 Task: Check the average views per listing of formal dining room in the last 5 years.
Action: Mouse moved to (1078, 240)
Screenshot: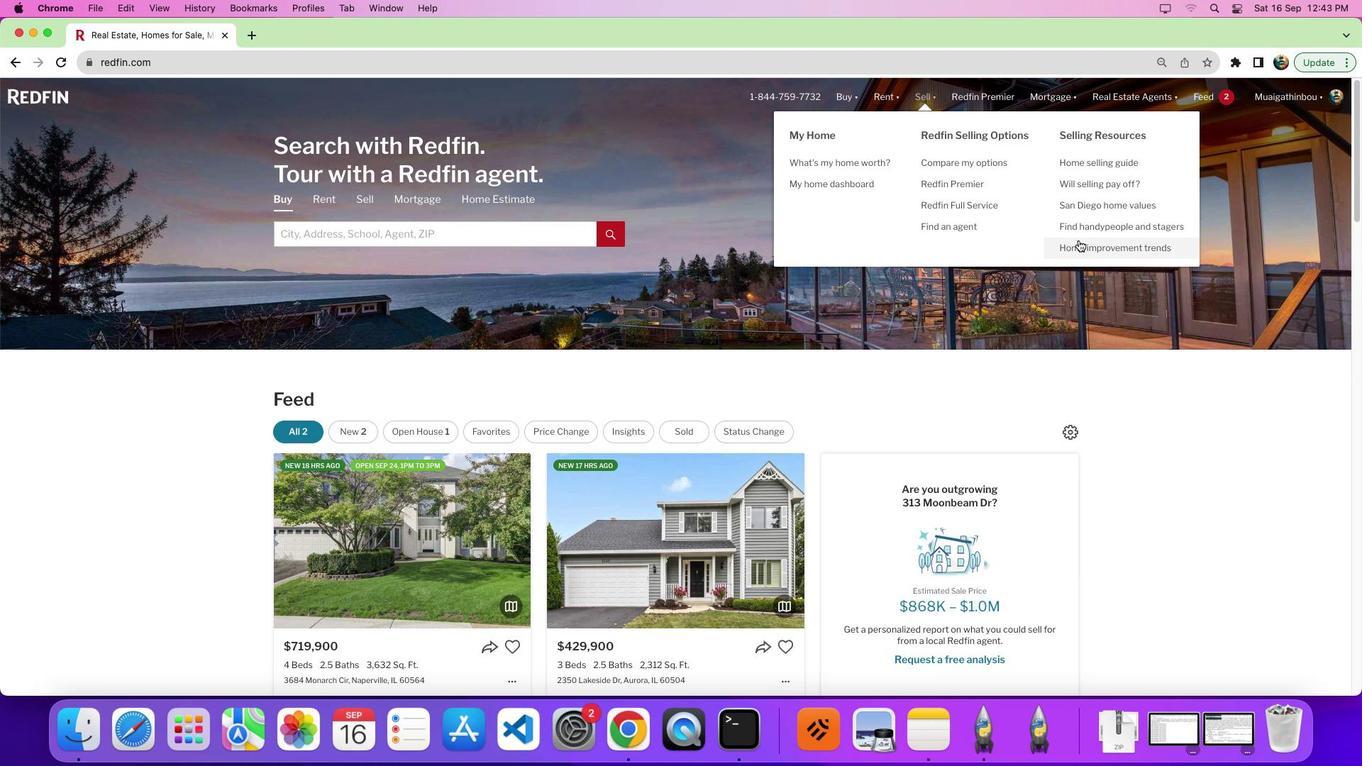 
Action: Mouse pressed left at (1078, 240)
Screenshot: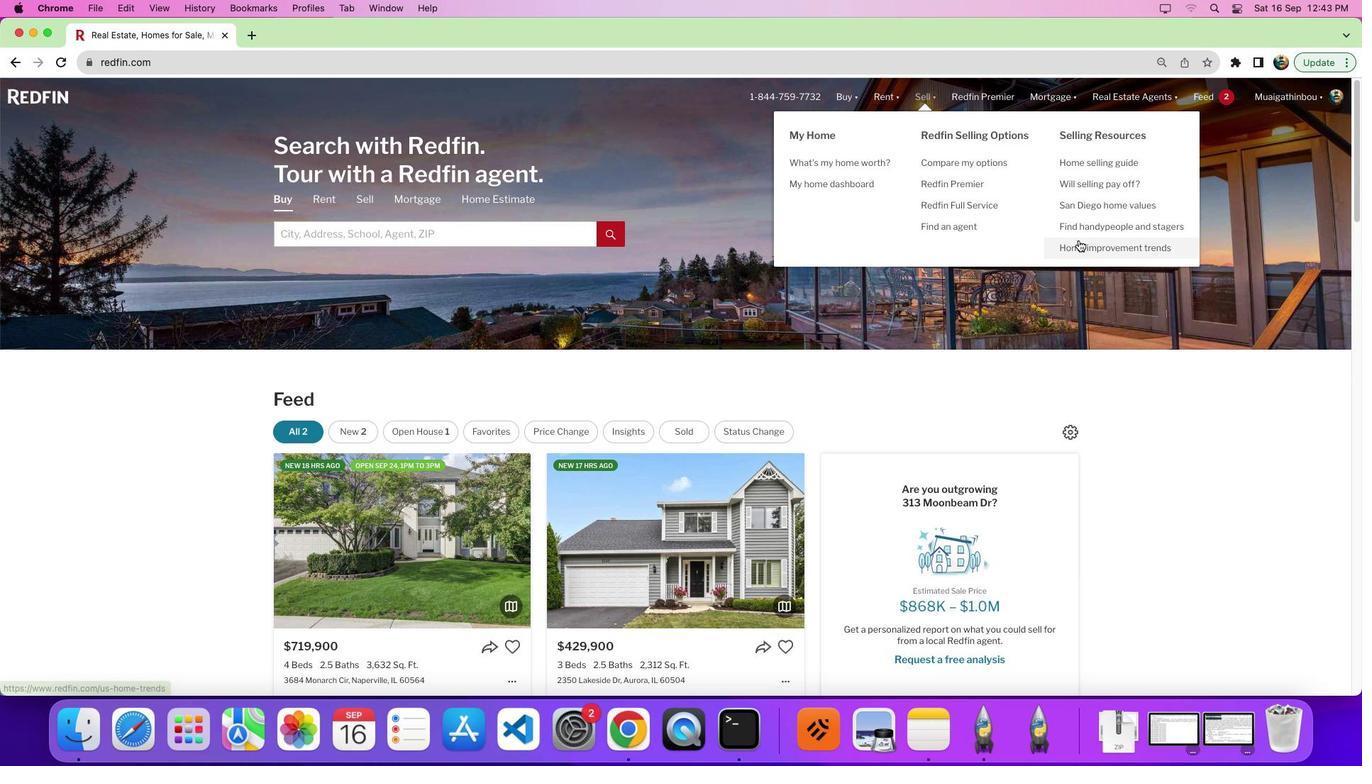 
Action: Mouse pressed left at (1078, 240)
Screenshot: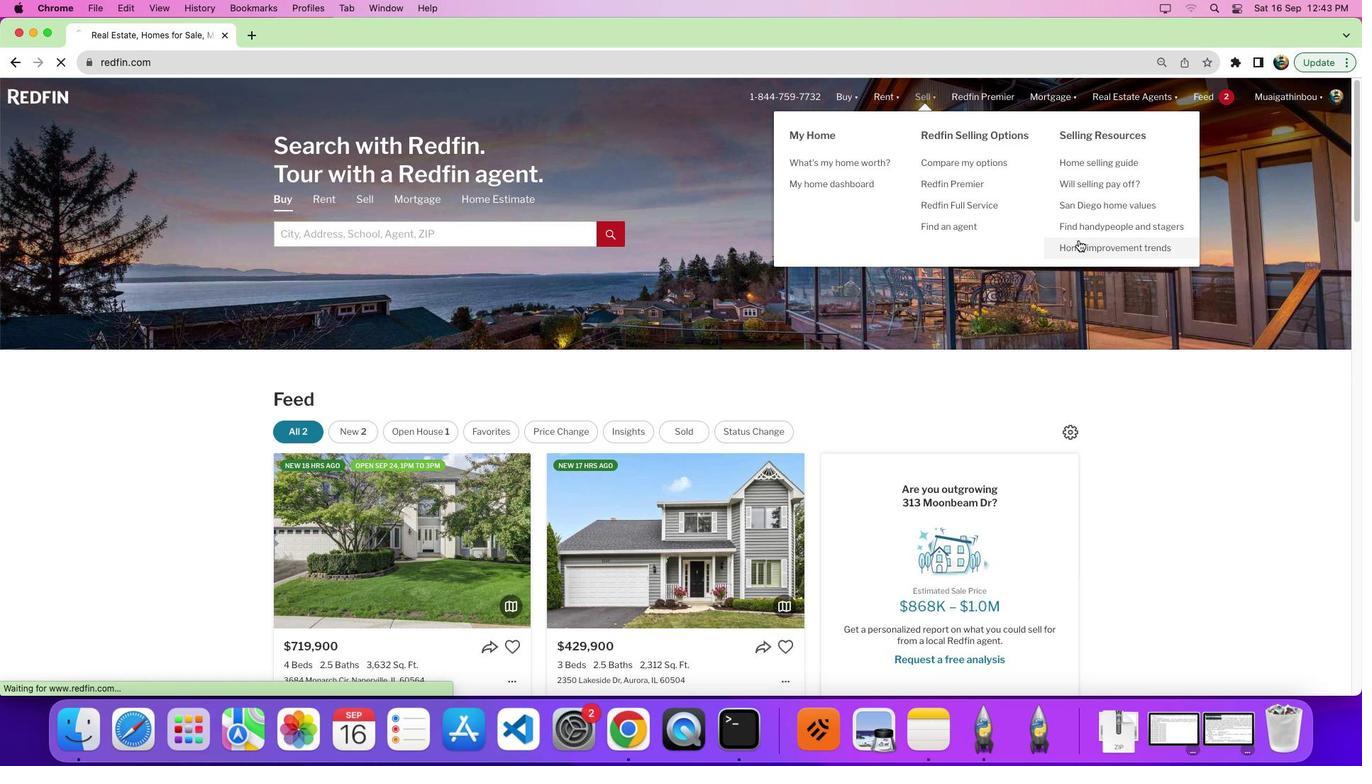 
Action: Mouse moved to (383, 267)
Screenshot: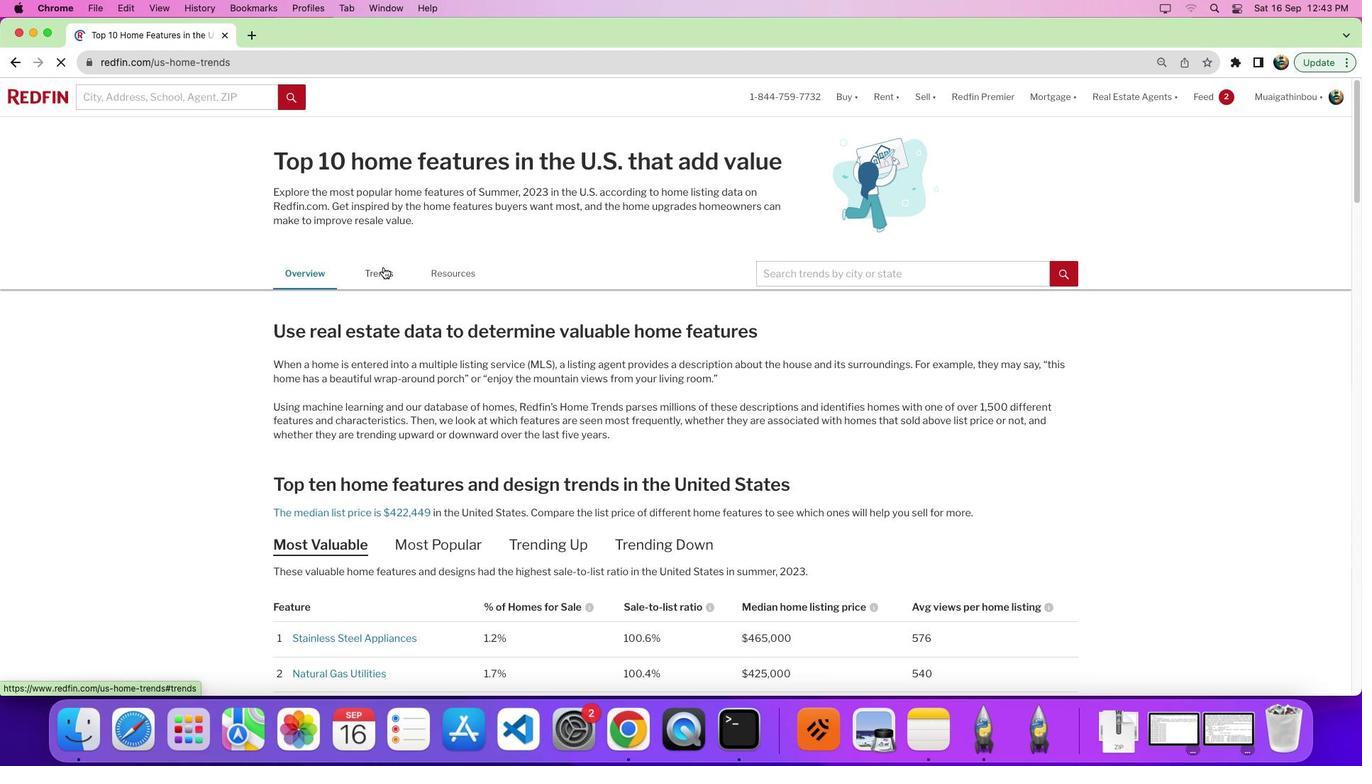
Action: Mouse pressed left at (383, 267)
Screenshot: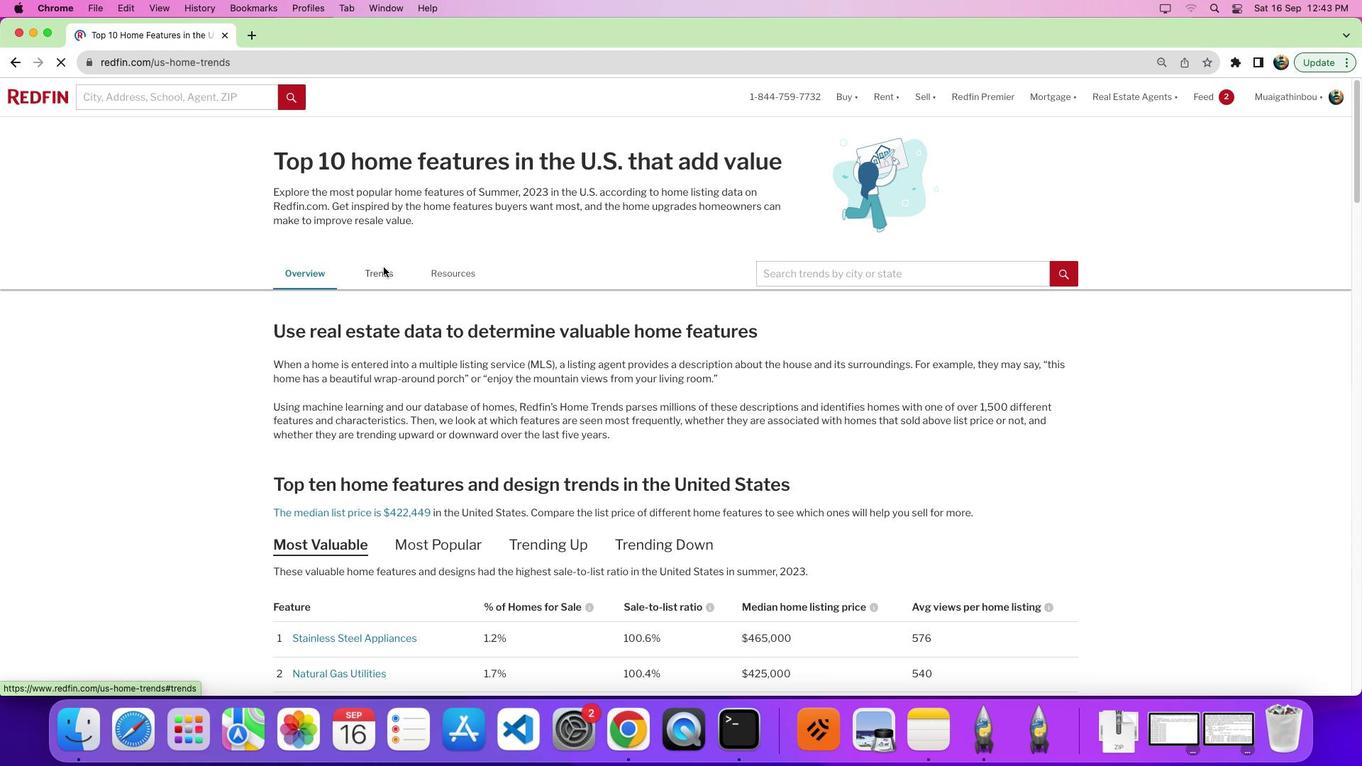 
Action: Mouse moved to (669, 364)
Screenshot: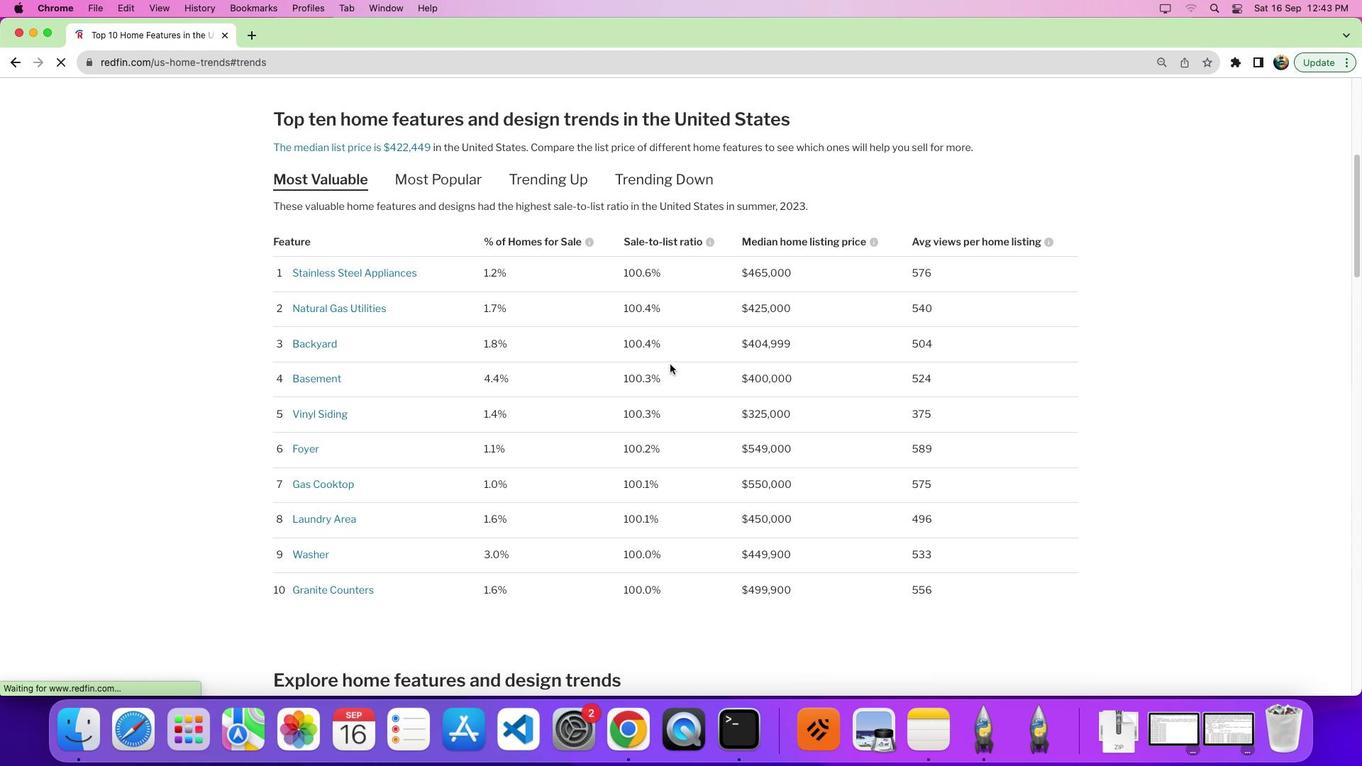 
Action: Mouse scrolled (669, 364) with delta (0, 0)
Screenshot: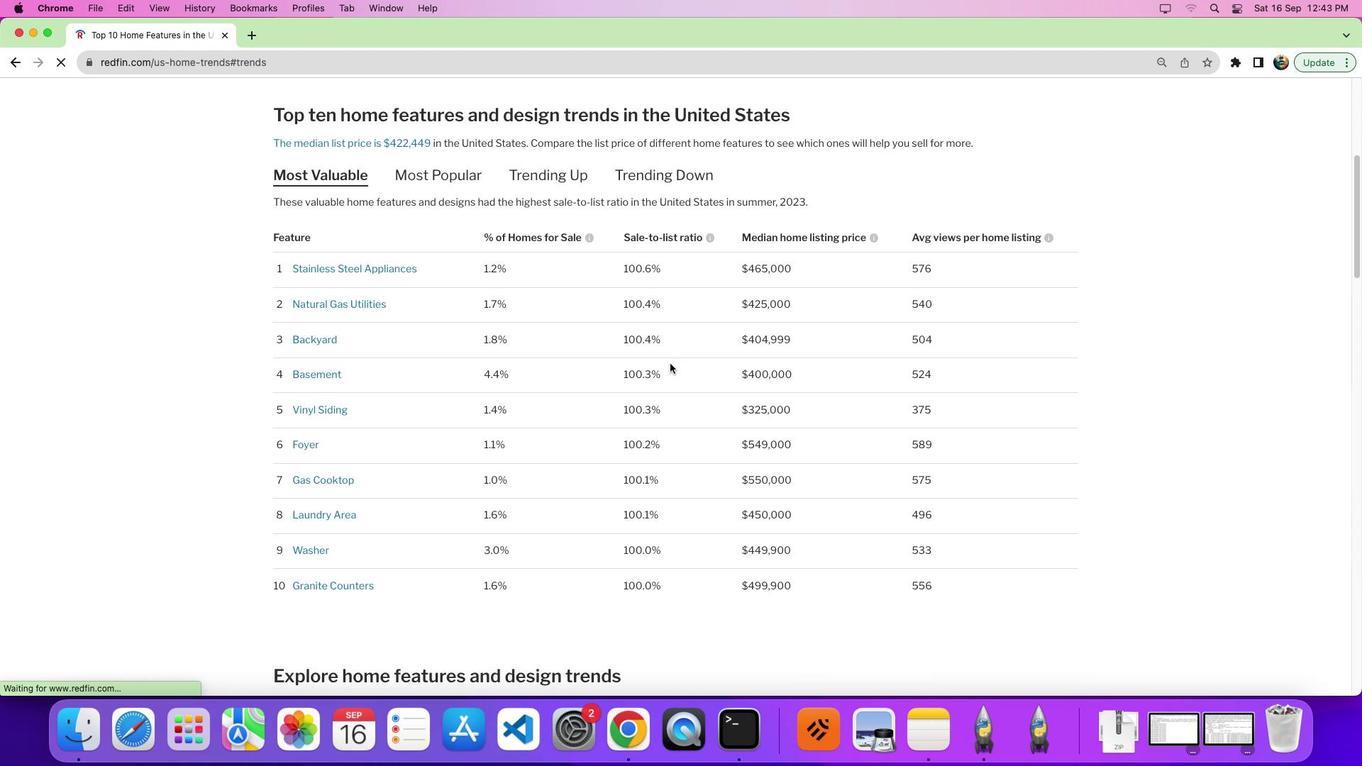 
Action: Mouse scrolled (669, 364) with delta (0, 0)
Screenshot: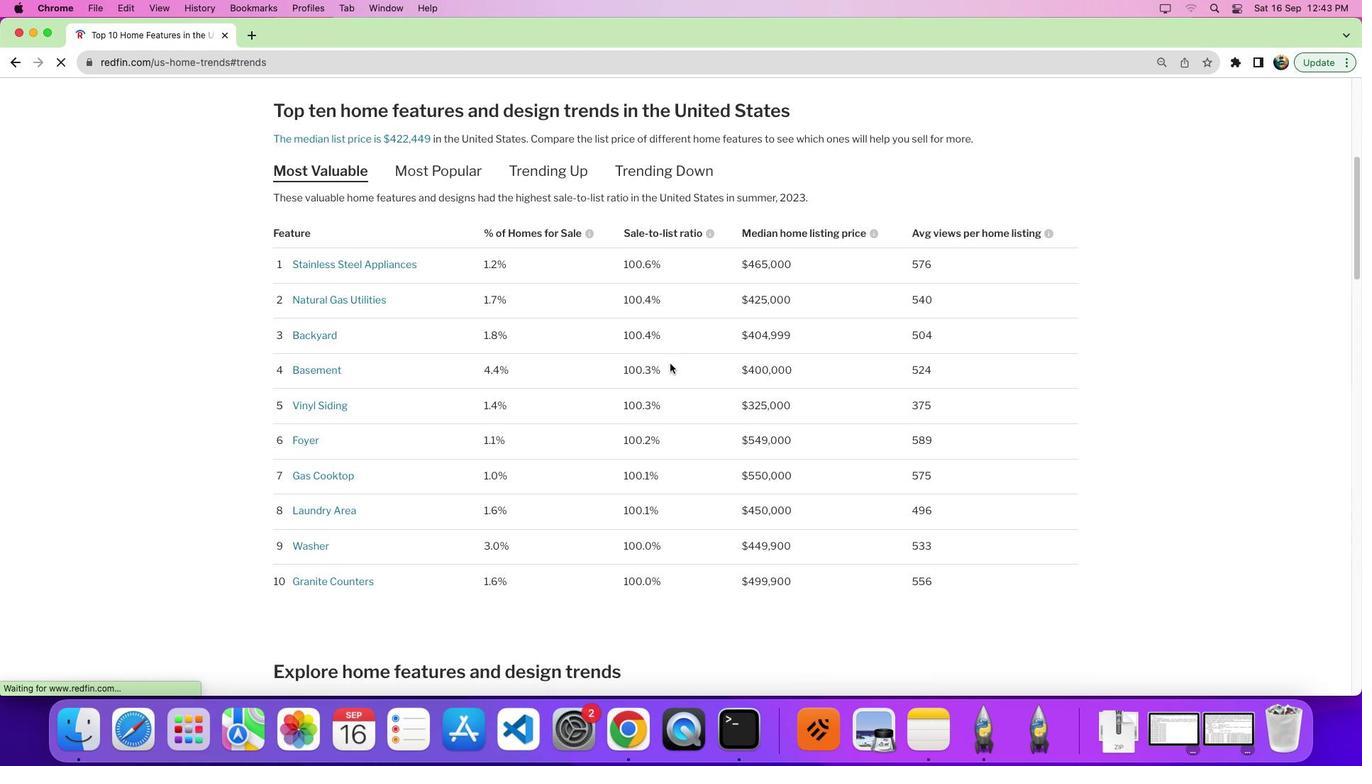 
Action: Mouse moved to (669, 363)
Screenshot: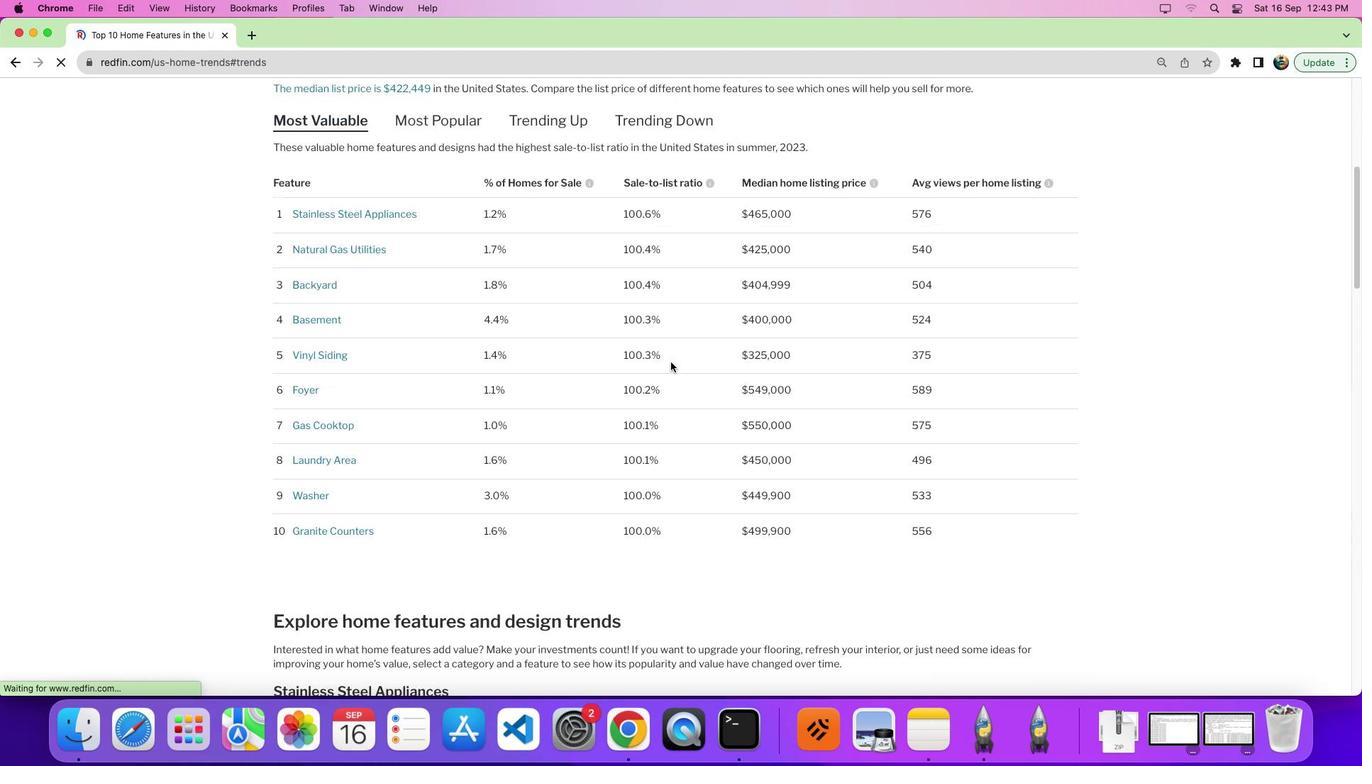 
Action: Mouse scrolled (669, 363) with delta (0, -2)
Screenshot: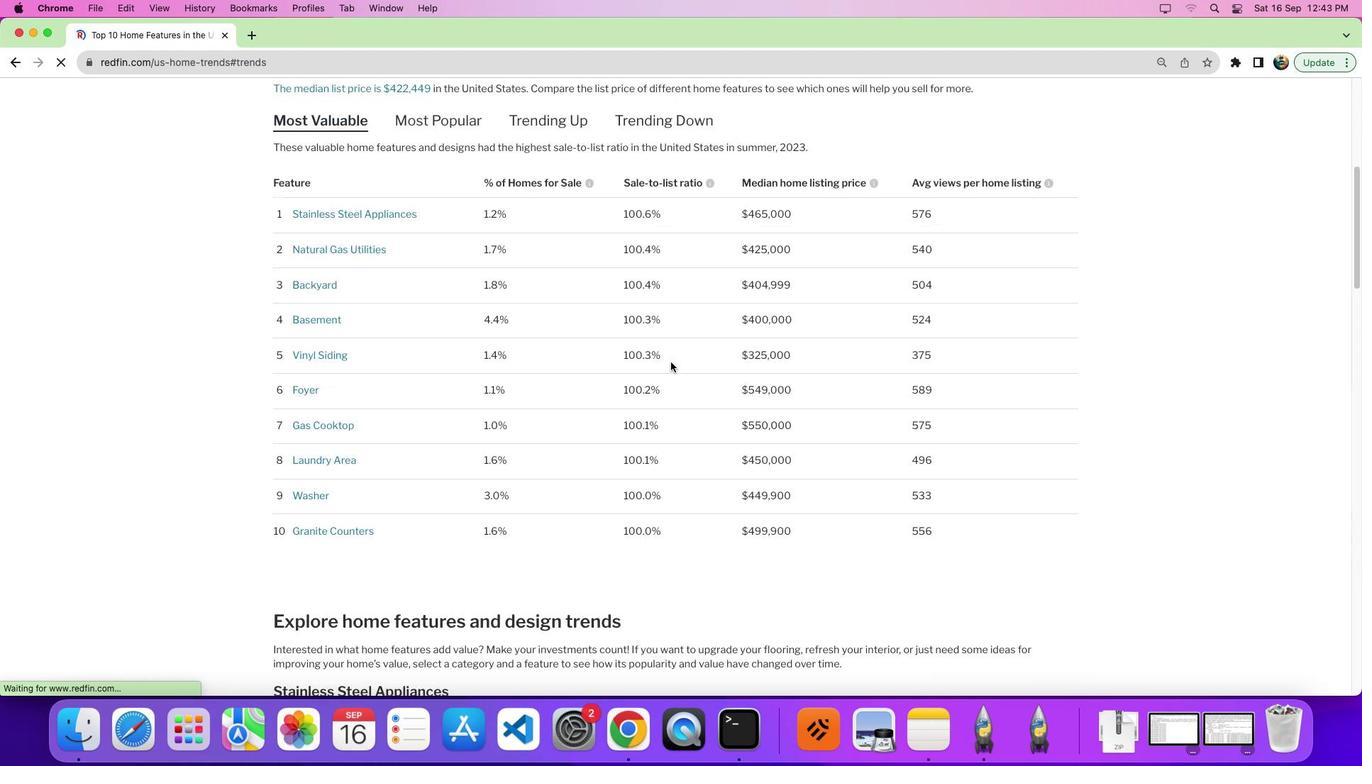 
Action: Mouse moved to (676, 361)
Screenshot: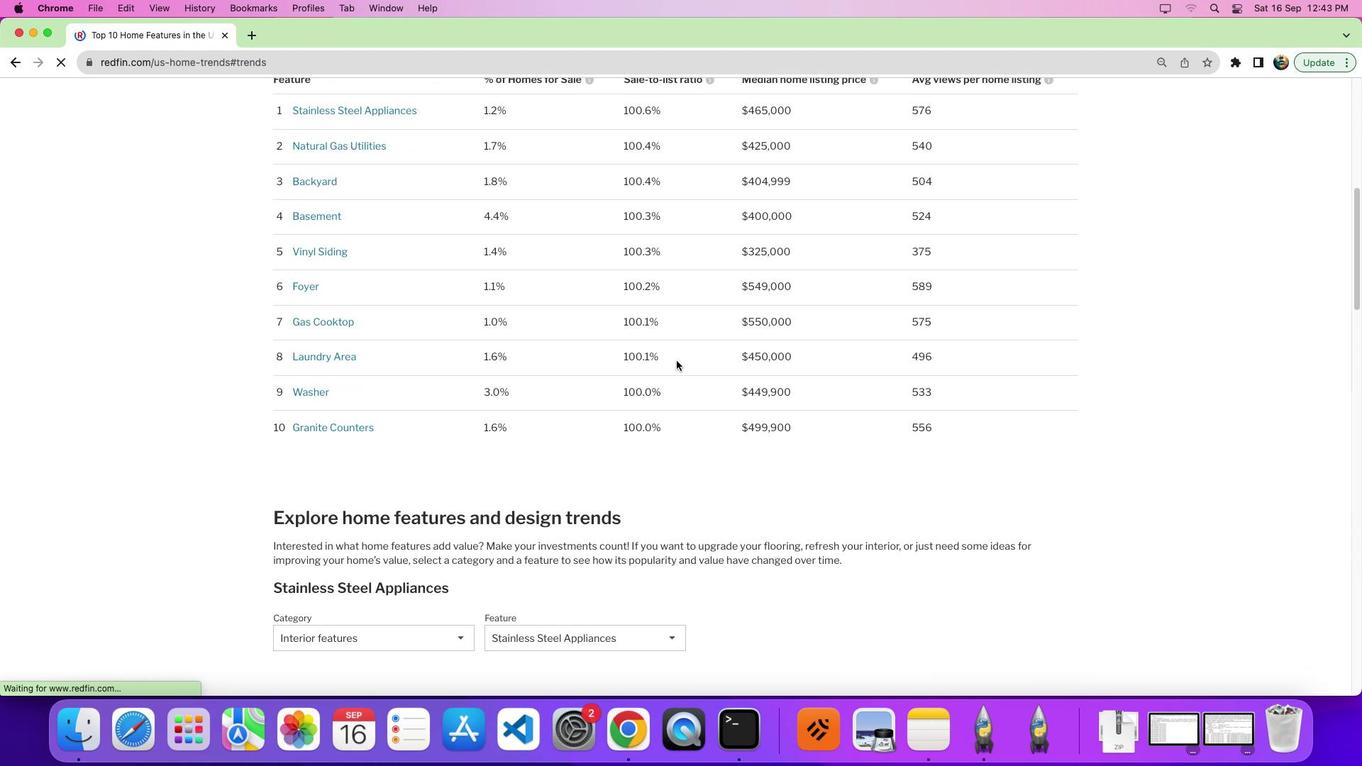 
Action: Mouse scrolled (676, 361) with delta (0, 0)
Screenshot: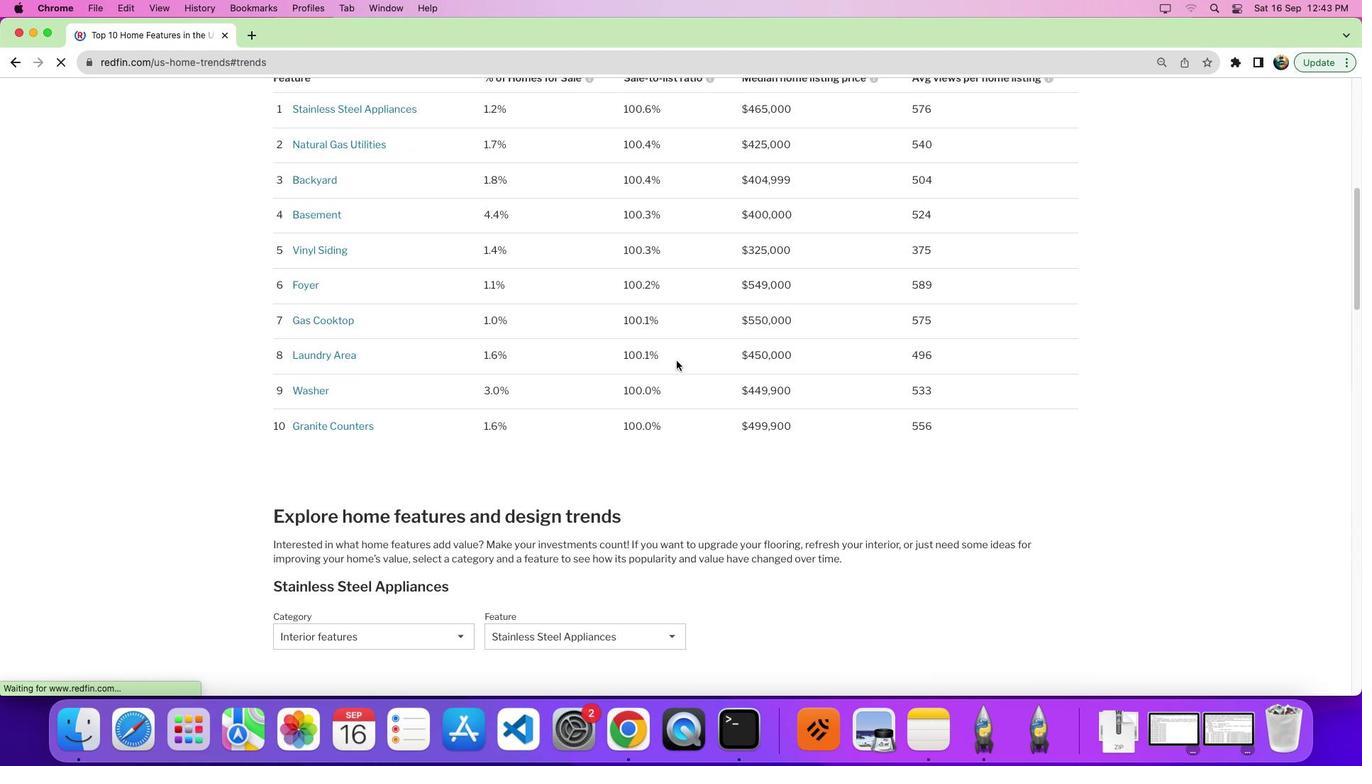 
Action: Mouse scrolled (676, 361) with delta (0, 0)
Screenshot: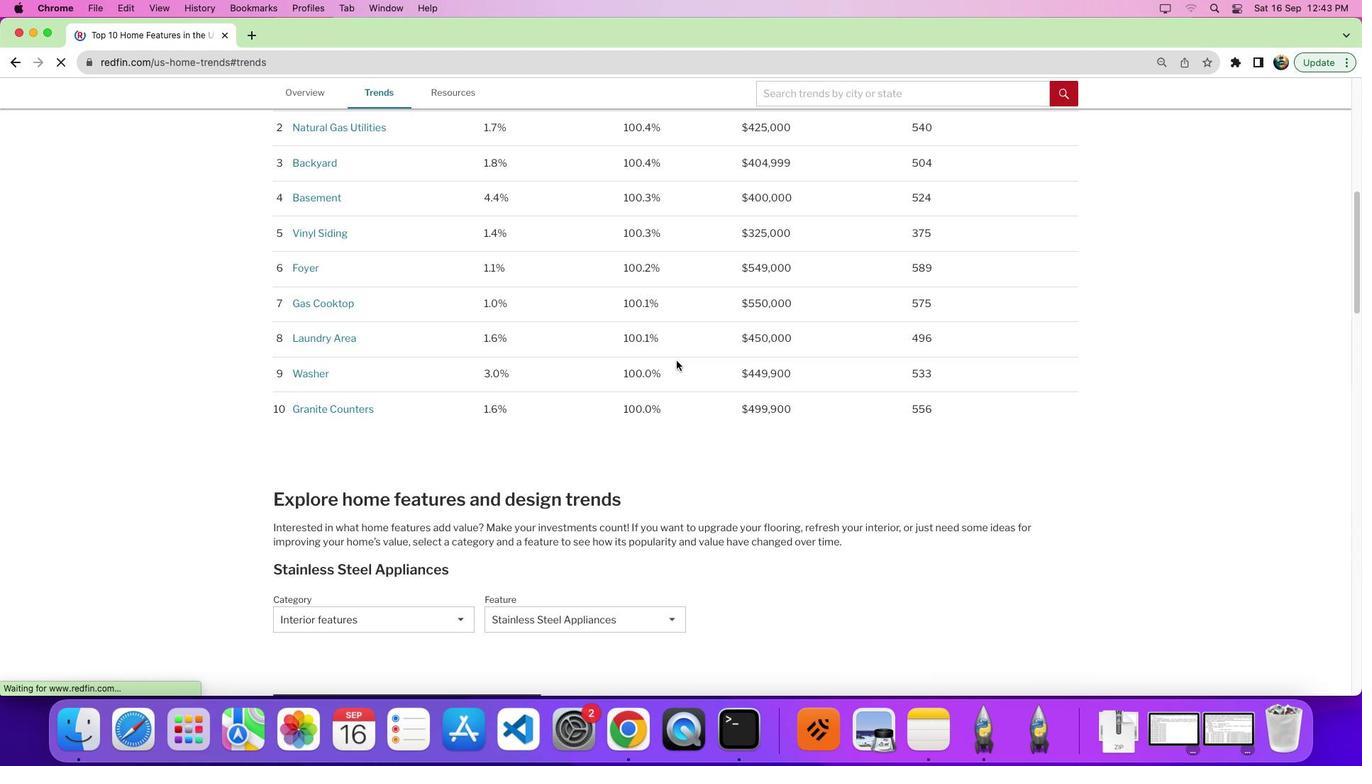 
Action: Mouse scrolled (676, 361) with delta (0, -4)
Screenshot: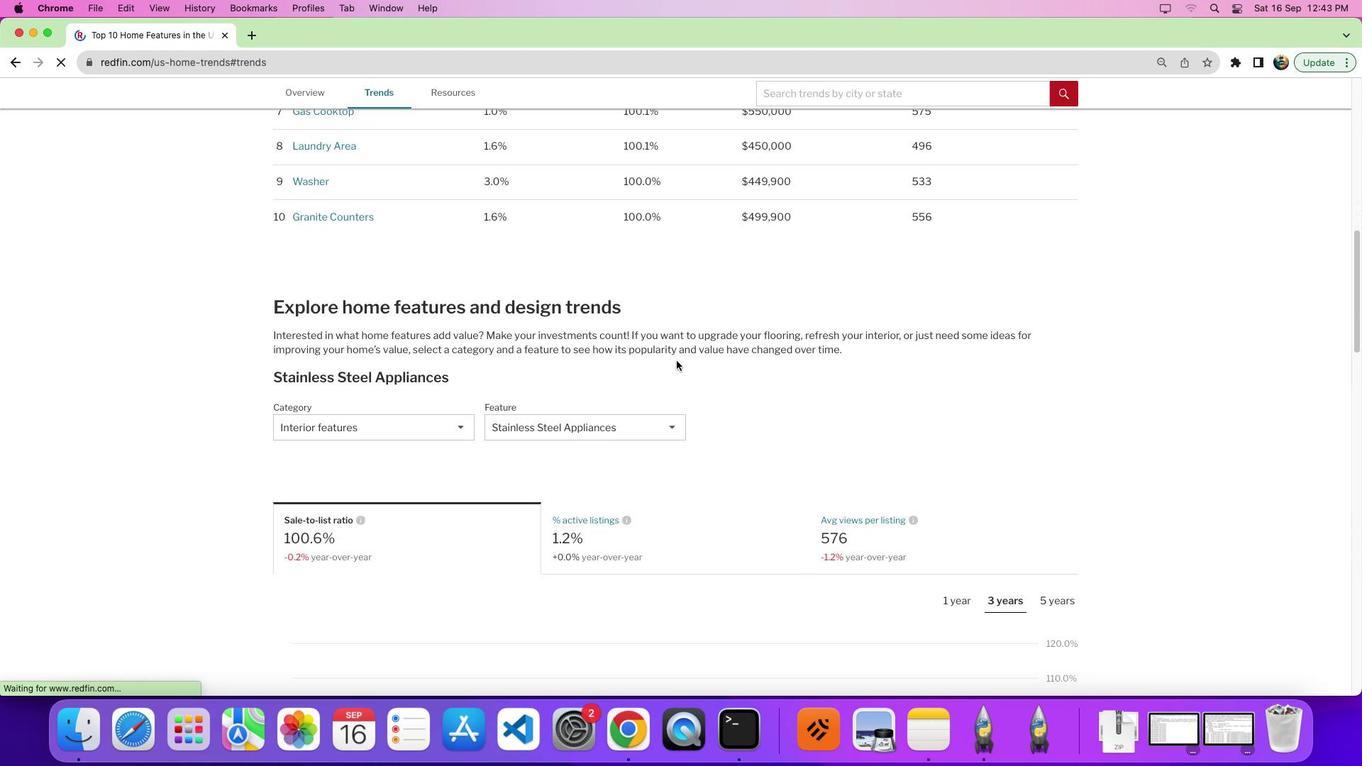 
Action: Mouse scrolled (676, 361) with delta (0, 0)
Screenshot: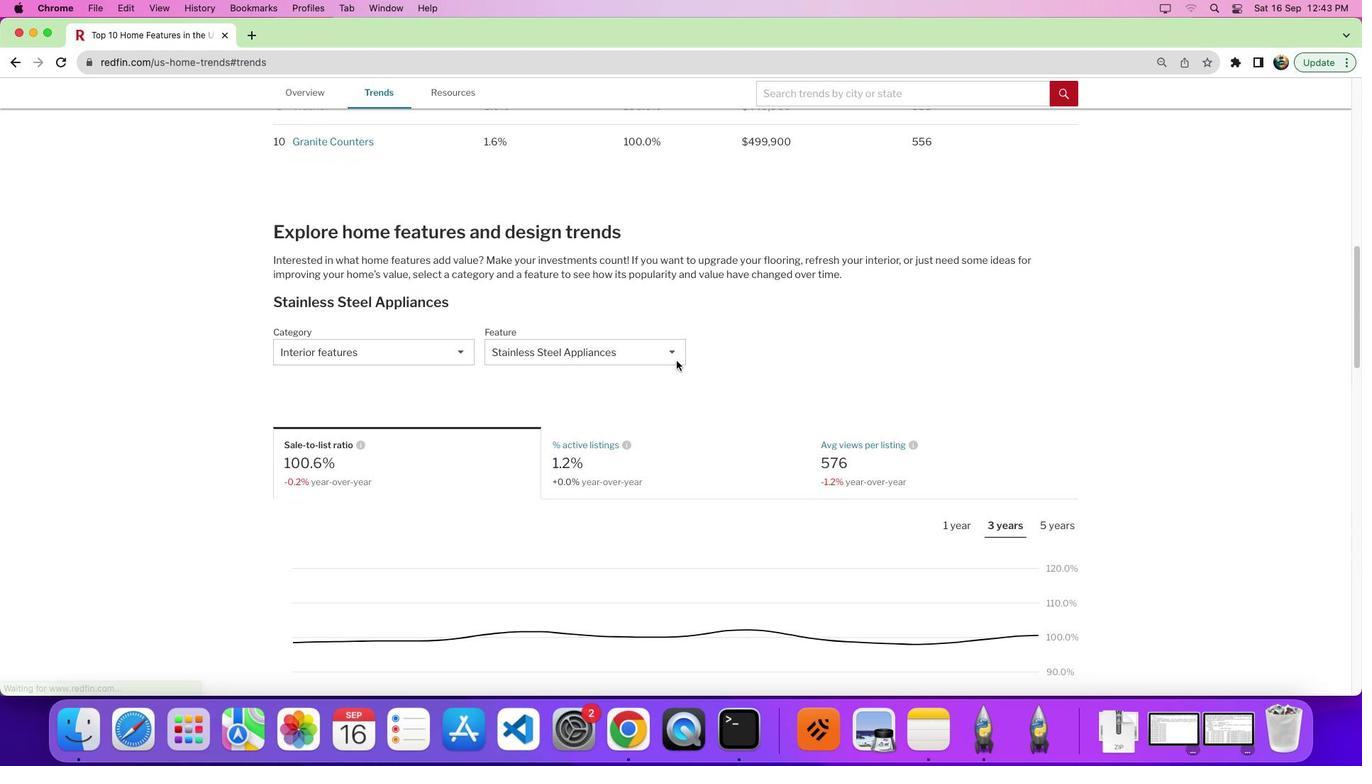 
Action: Mouse scrolled (676, 361) with delta (0, 0)
Screenshot: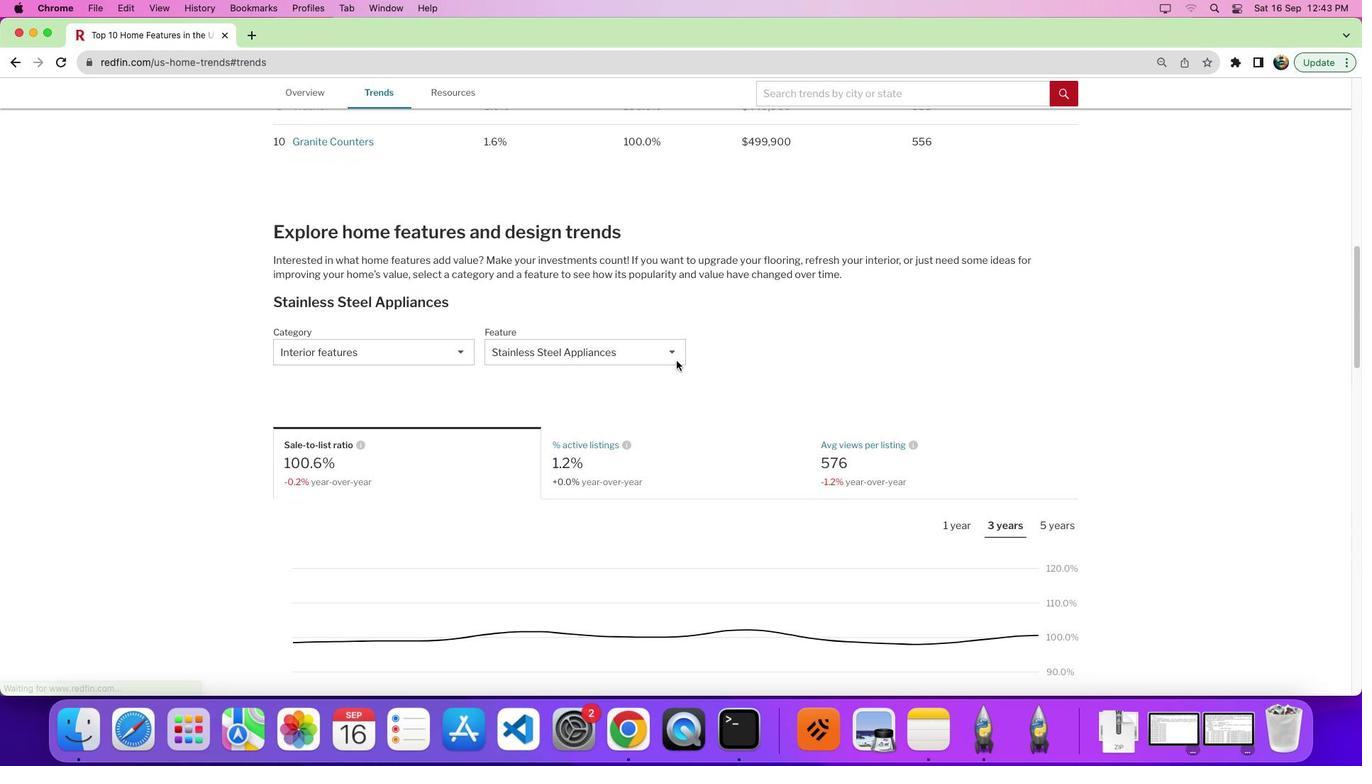 
Action: Mouse moved to (603, 315)
Screenshot: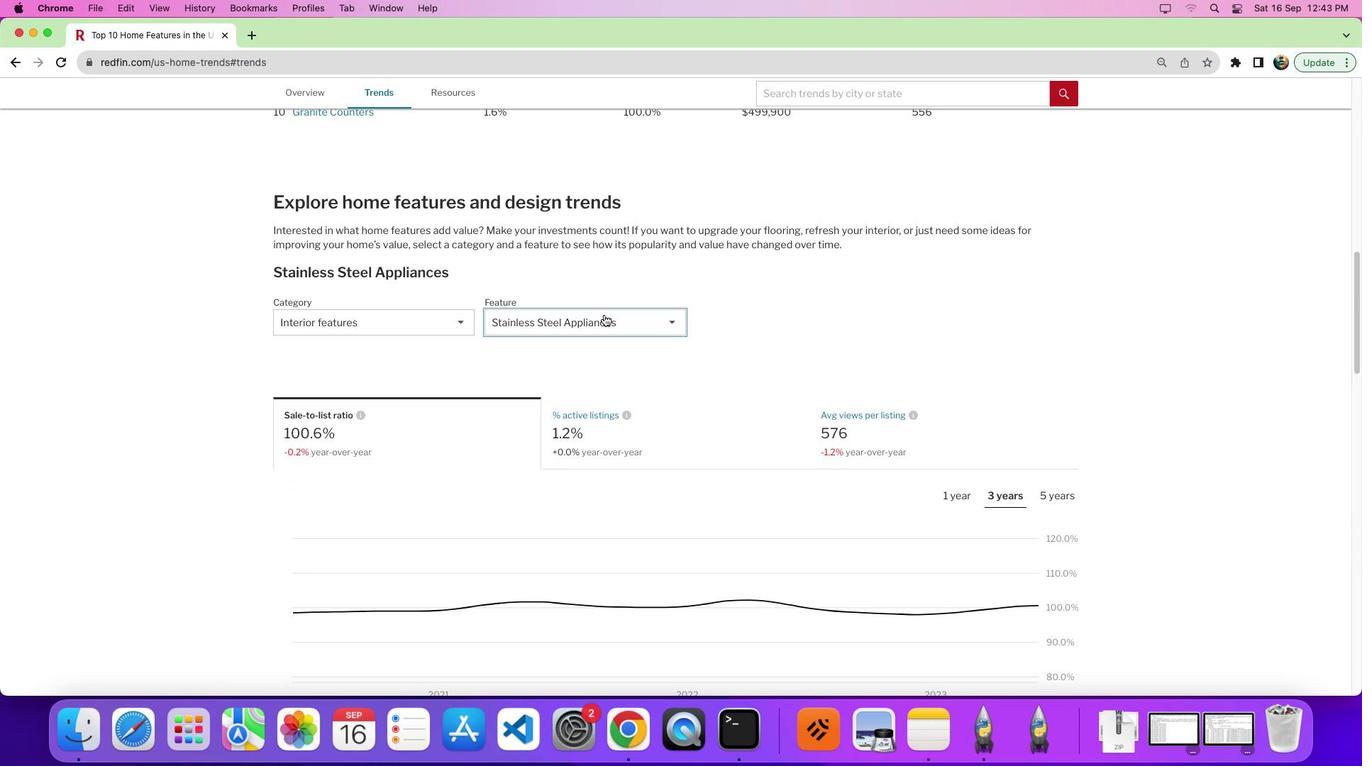 
Action: Mouse pressed left at (603, 315)
Screenshot: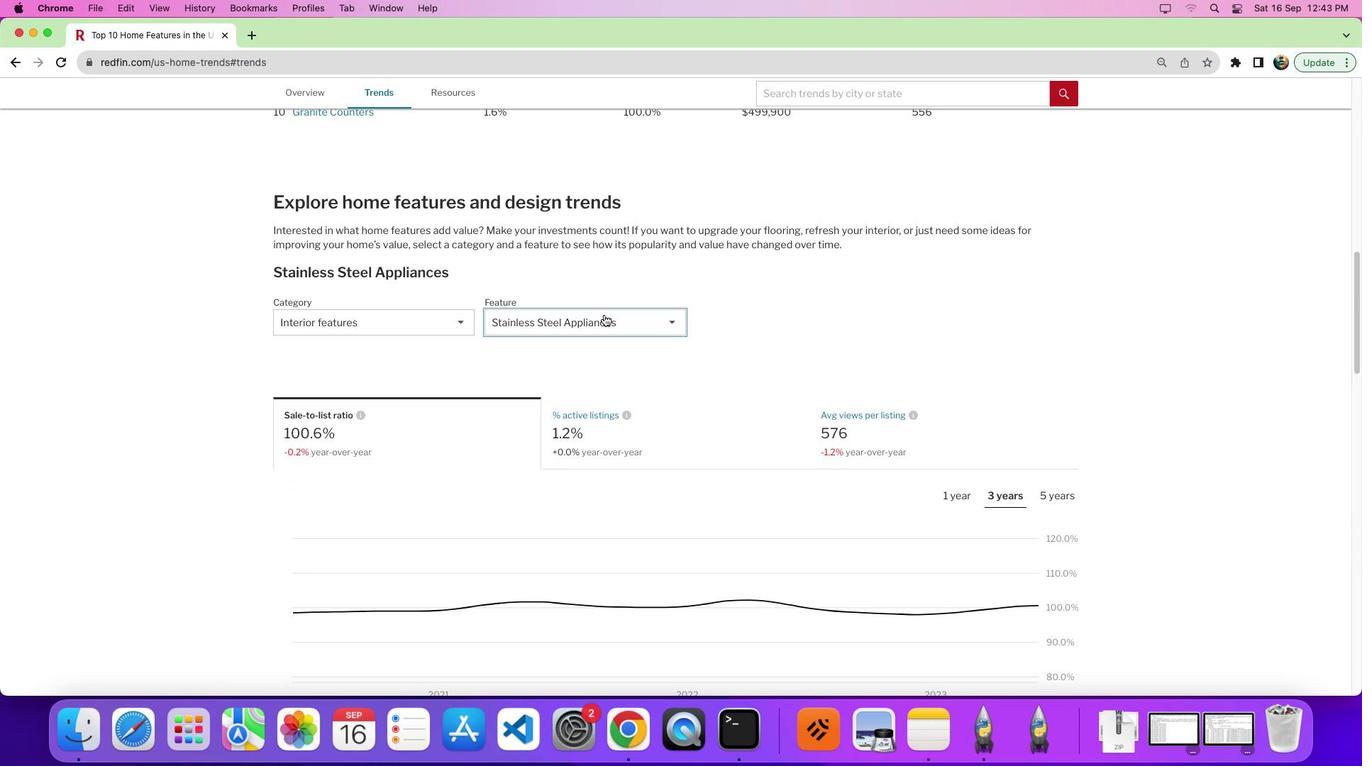 
Action: Mouse moved to (678, 411)
Screenshot: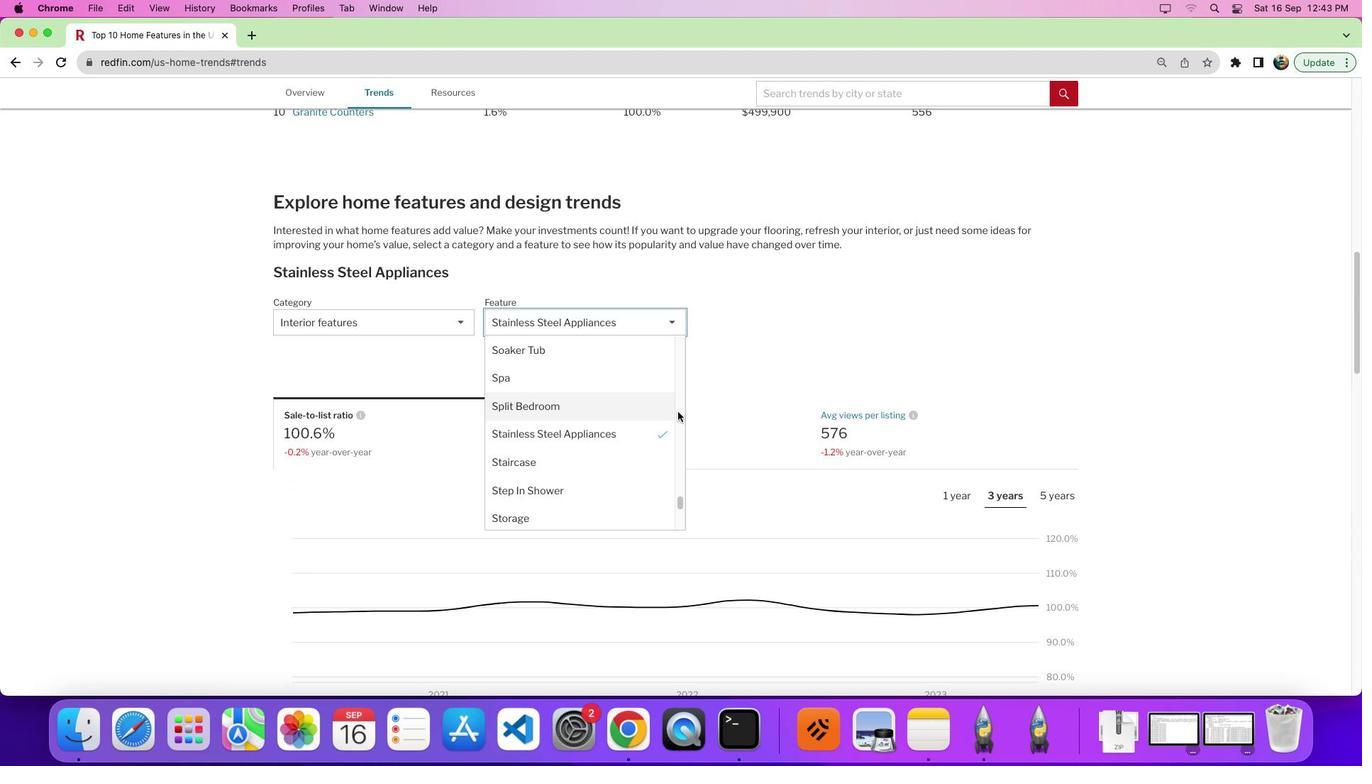 
Action: Mouse pressed left at (678, 411)
Screenshot: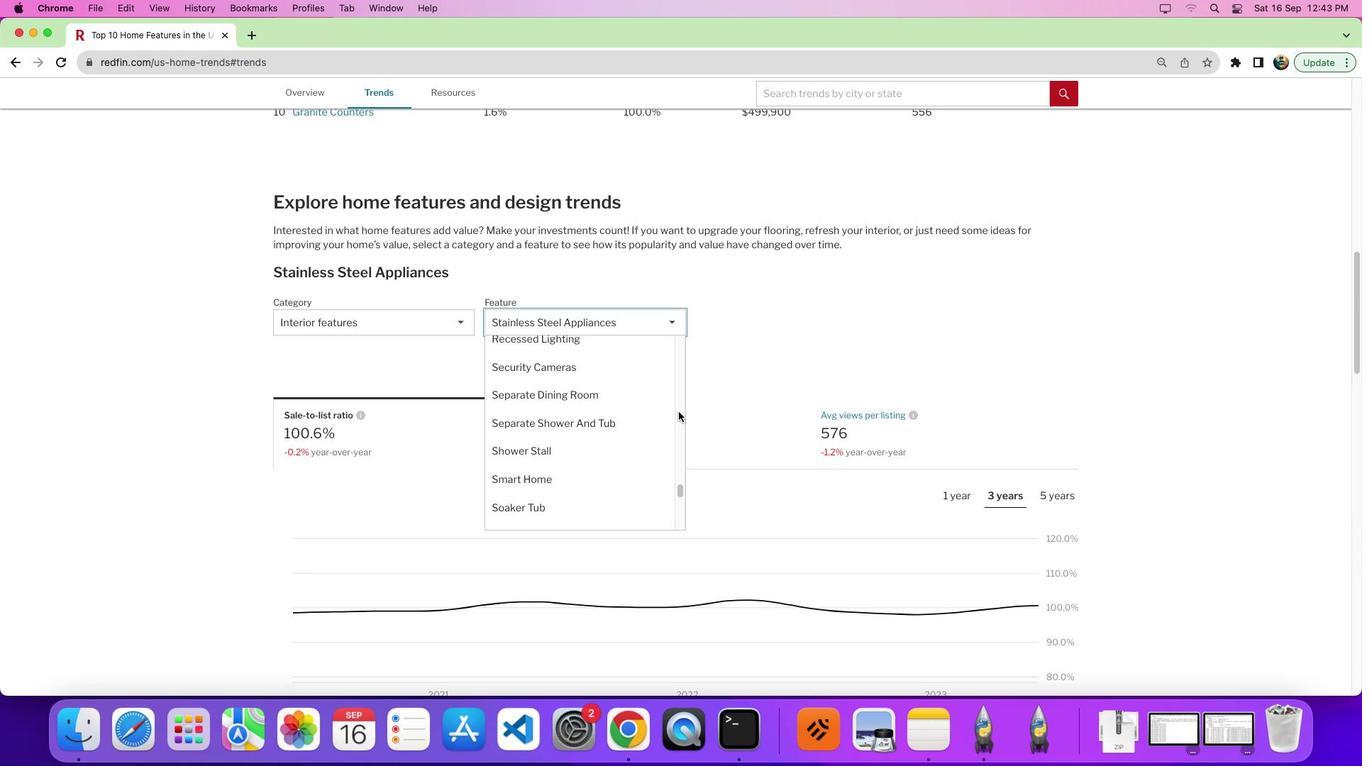 
Action: Mouse moved to (598, 444)
Screenshot: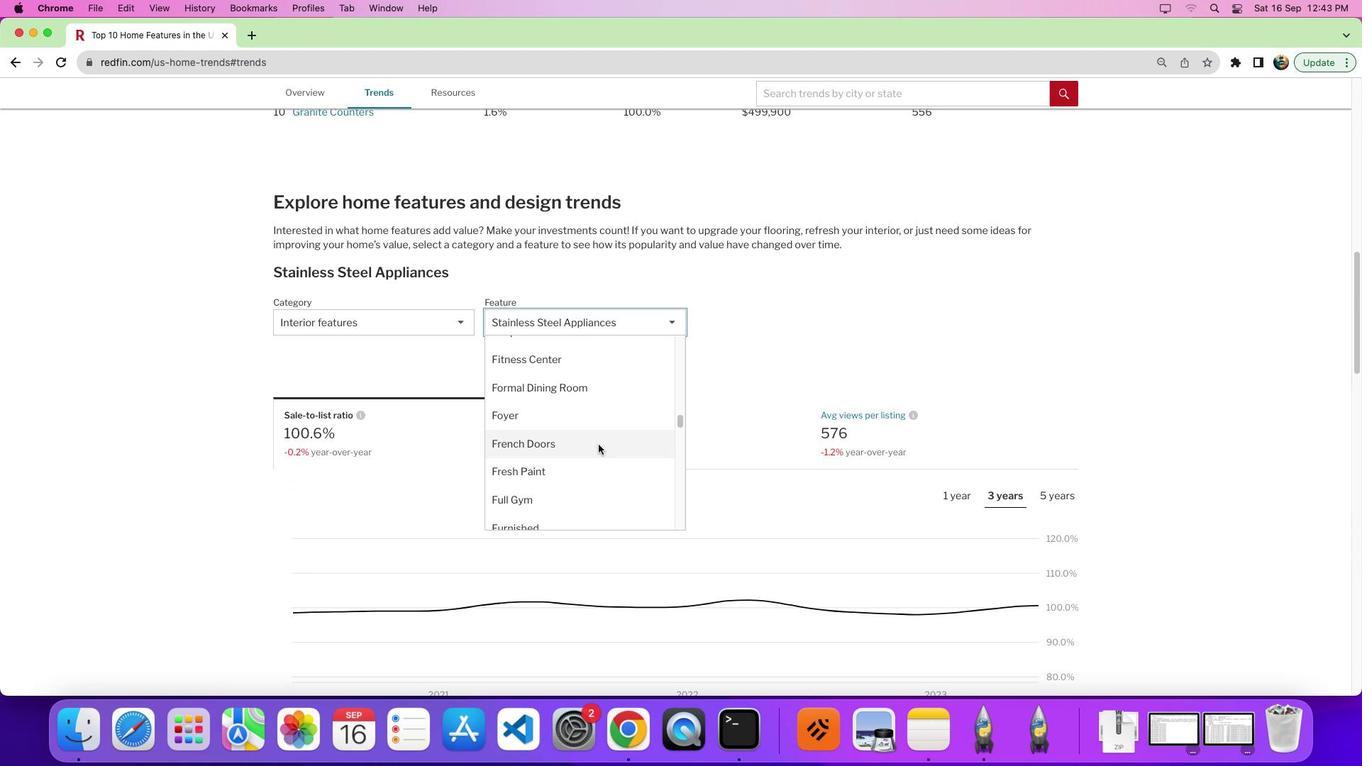 
Action: Mouse scrolled (598, 444) with delta (0, 0)
Screenshot: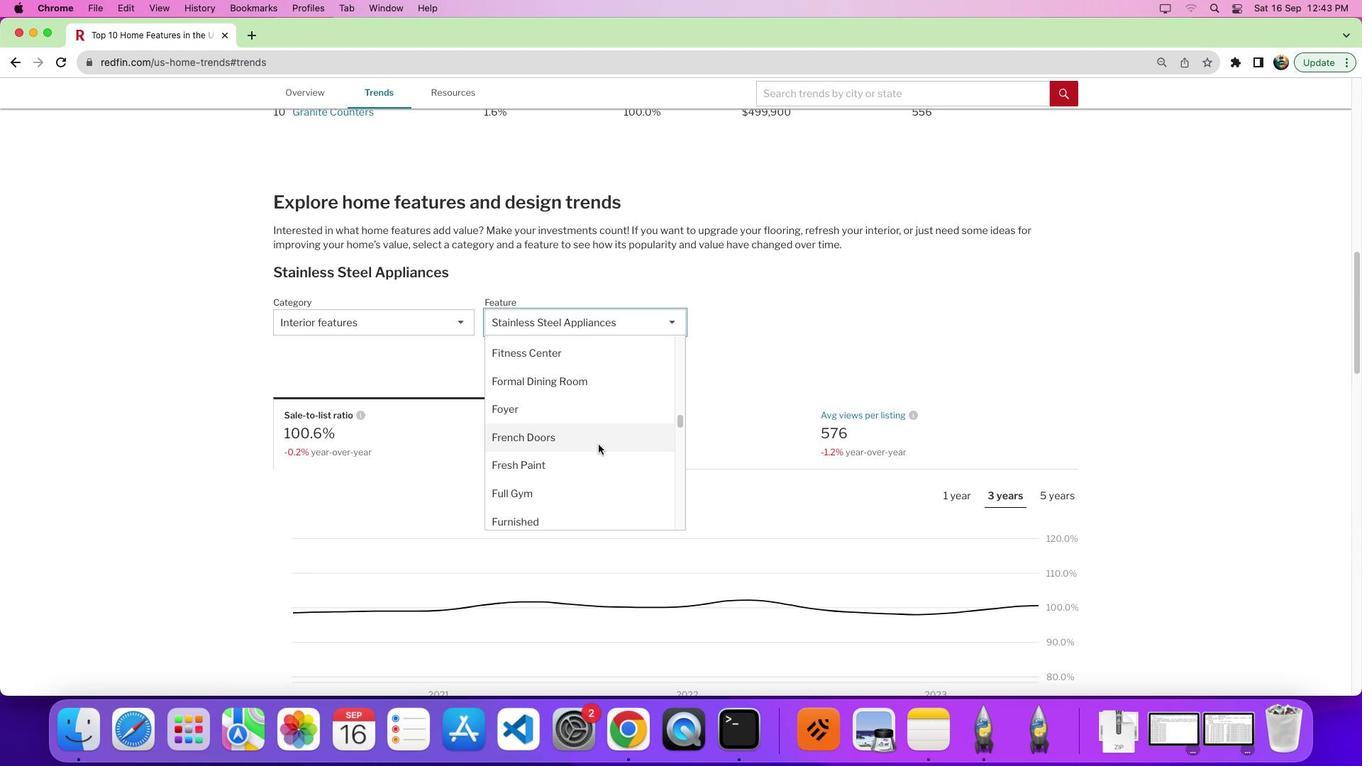 
Action: Mouse scrolled (598, 444) with delta (0, 0)
Screenshot: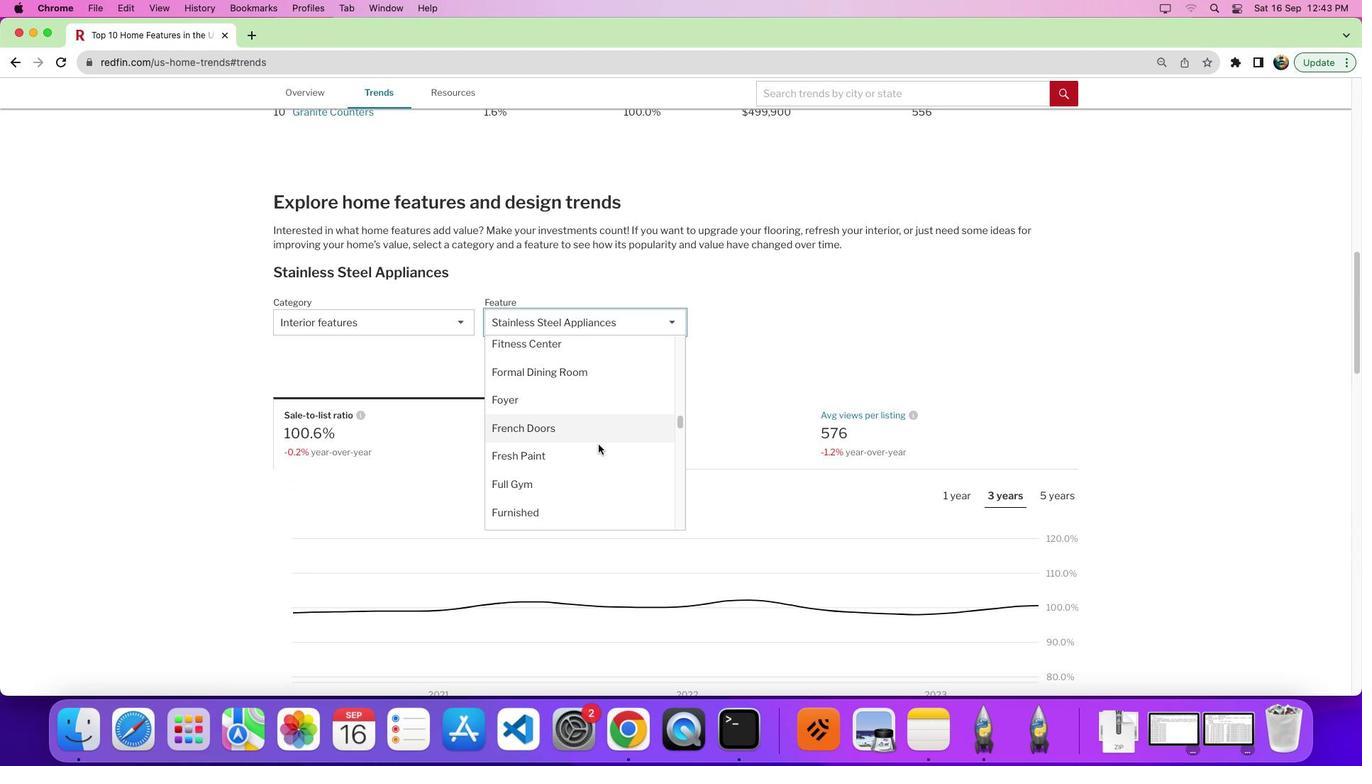 
Action: Mouse scrolled (598, 444) with delta (0, 0)
Screenshot: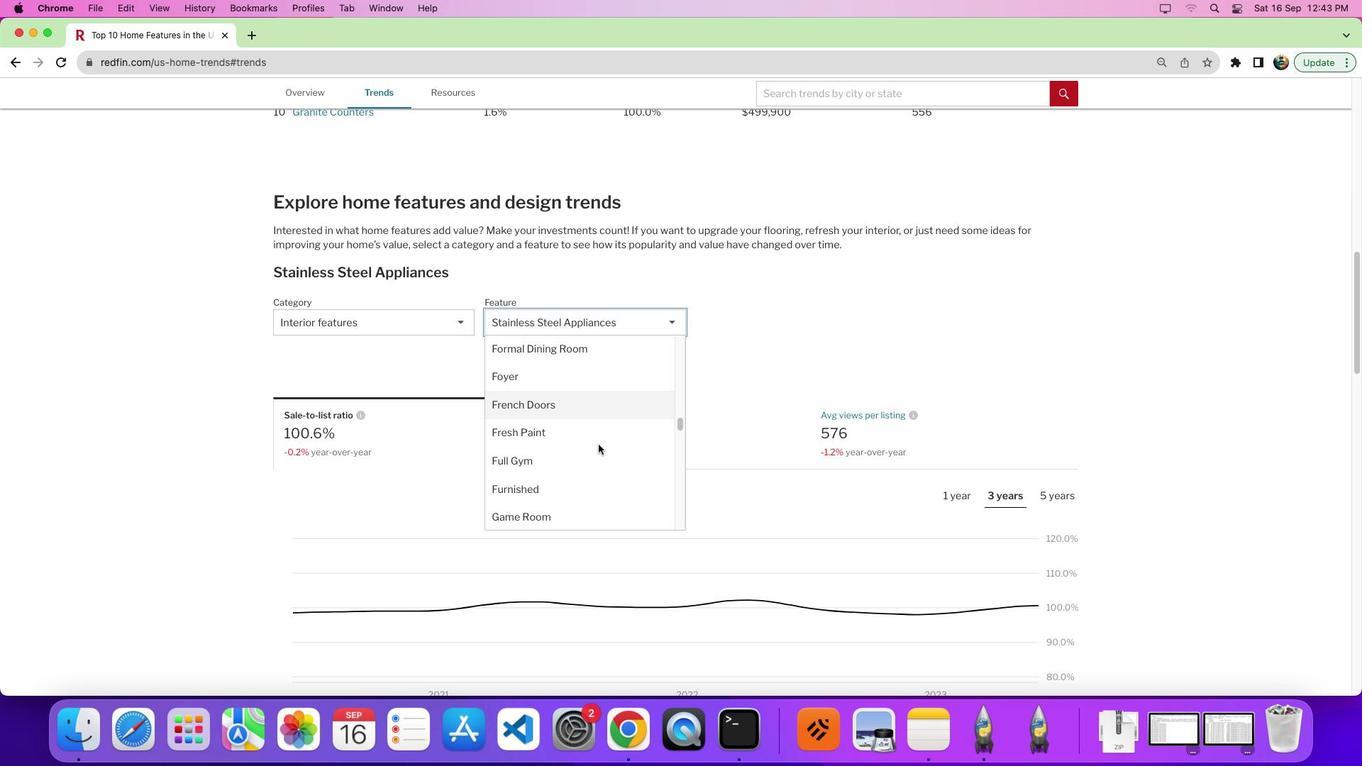 
Action: Mouse scrolled (598, 444) with delta (0, 0)
Screenshot: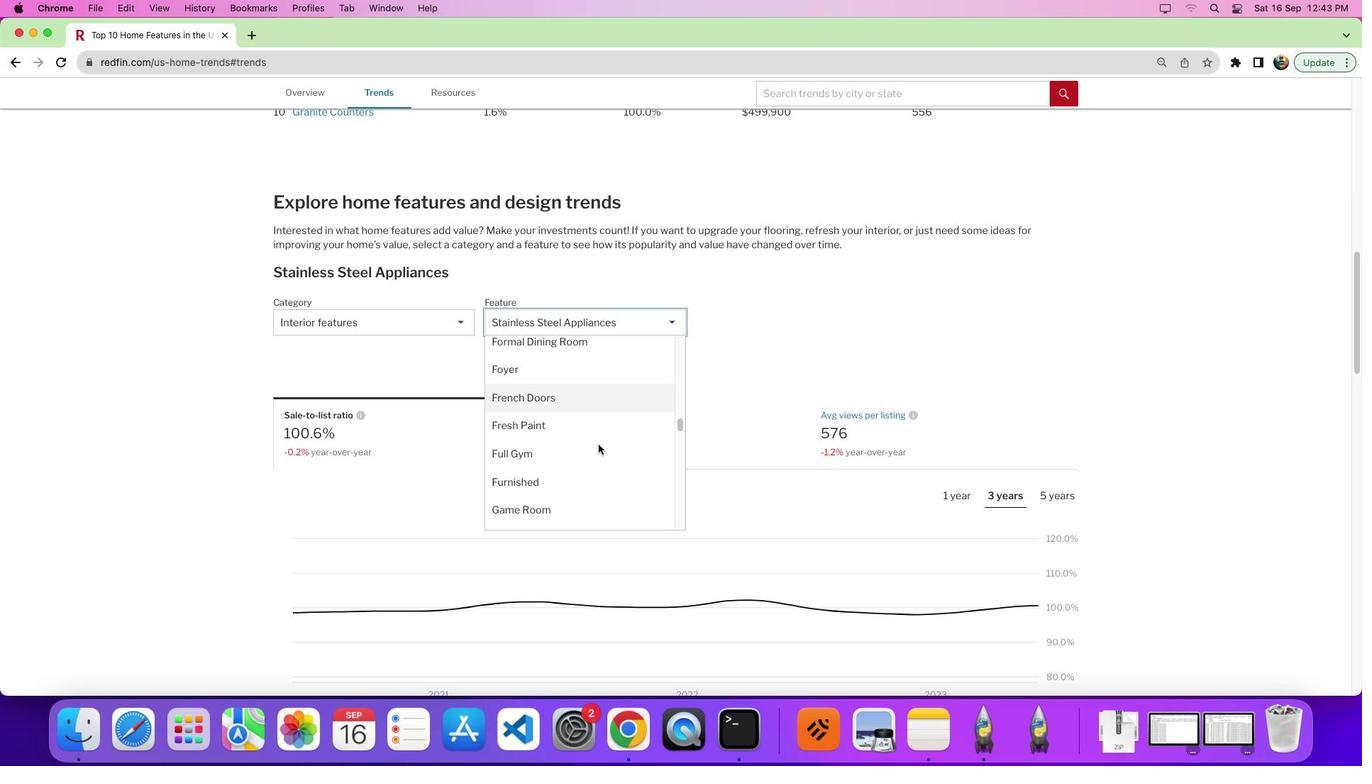 
Action: Mouse scrolled (598, 444) with delta (0, 0)
Screenshot: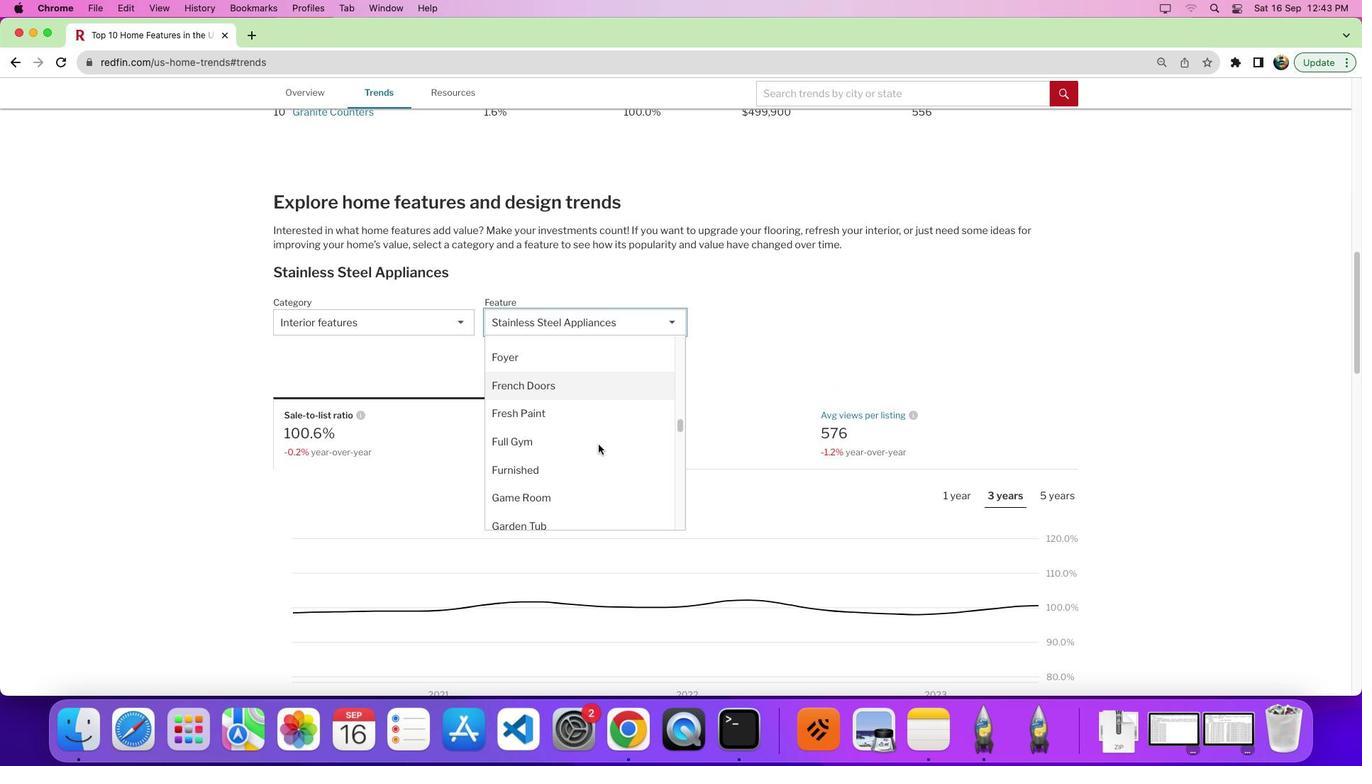 
Action: Mouse scrolled (598, 444) with delta (0, 0)
Screenshot: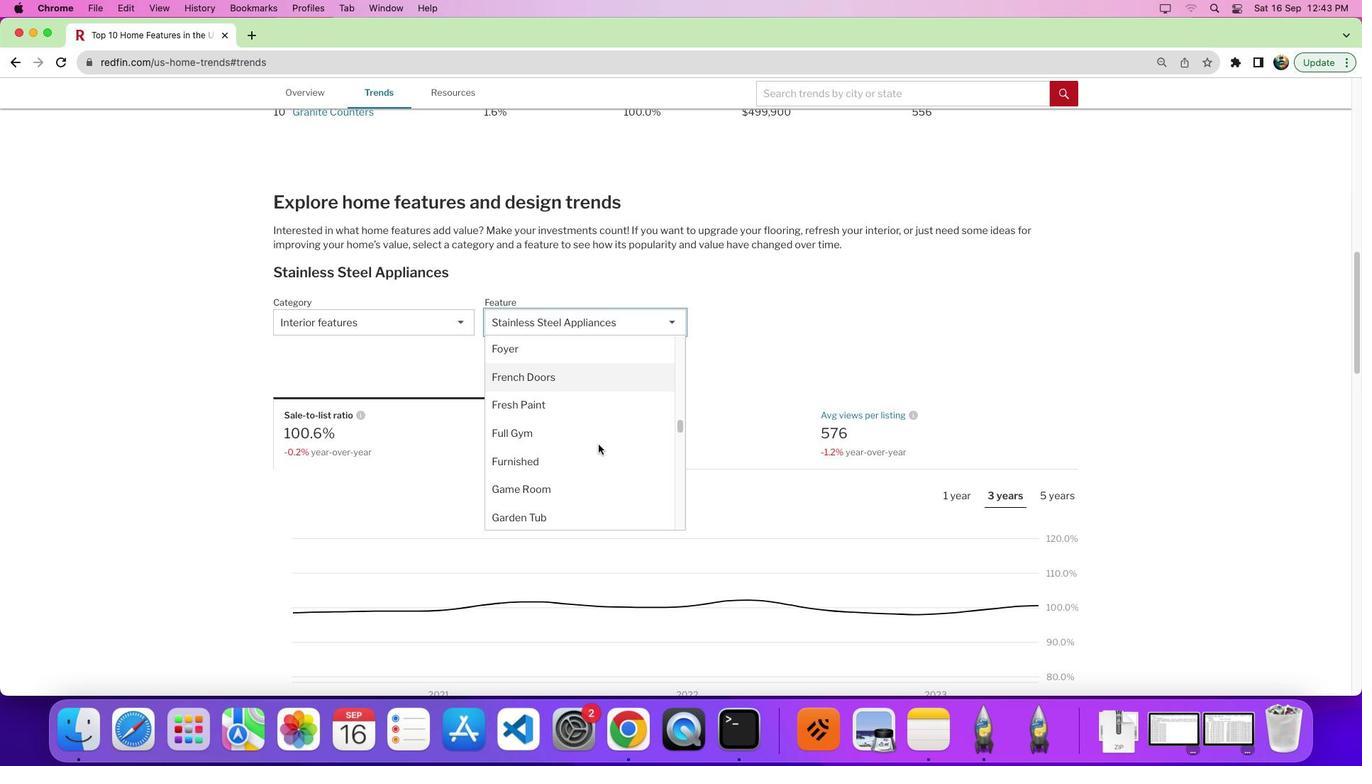 
Action: Mouse scrolled (598, 444) with delta (0, 0)
Screenshot: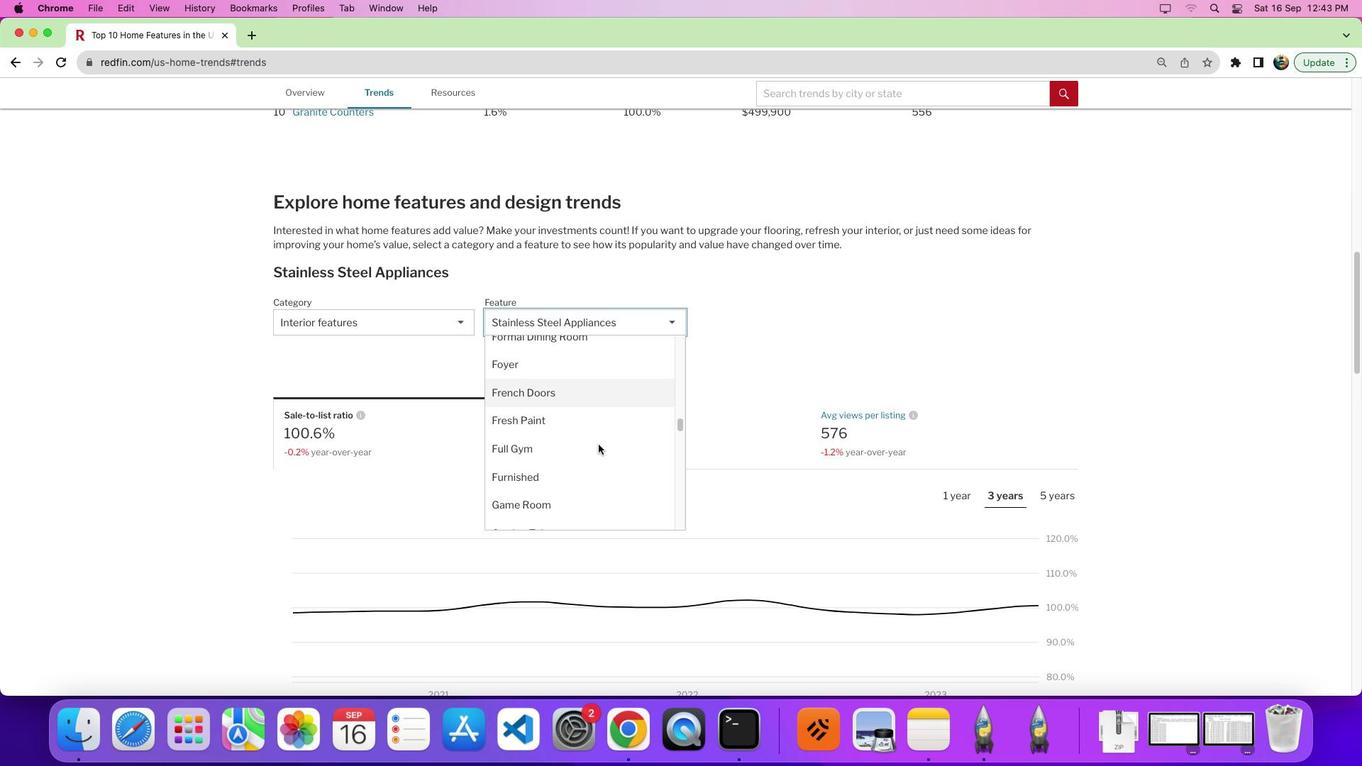 
Action: Mouse moved to (598, 359)
Screenshot: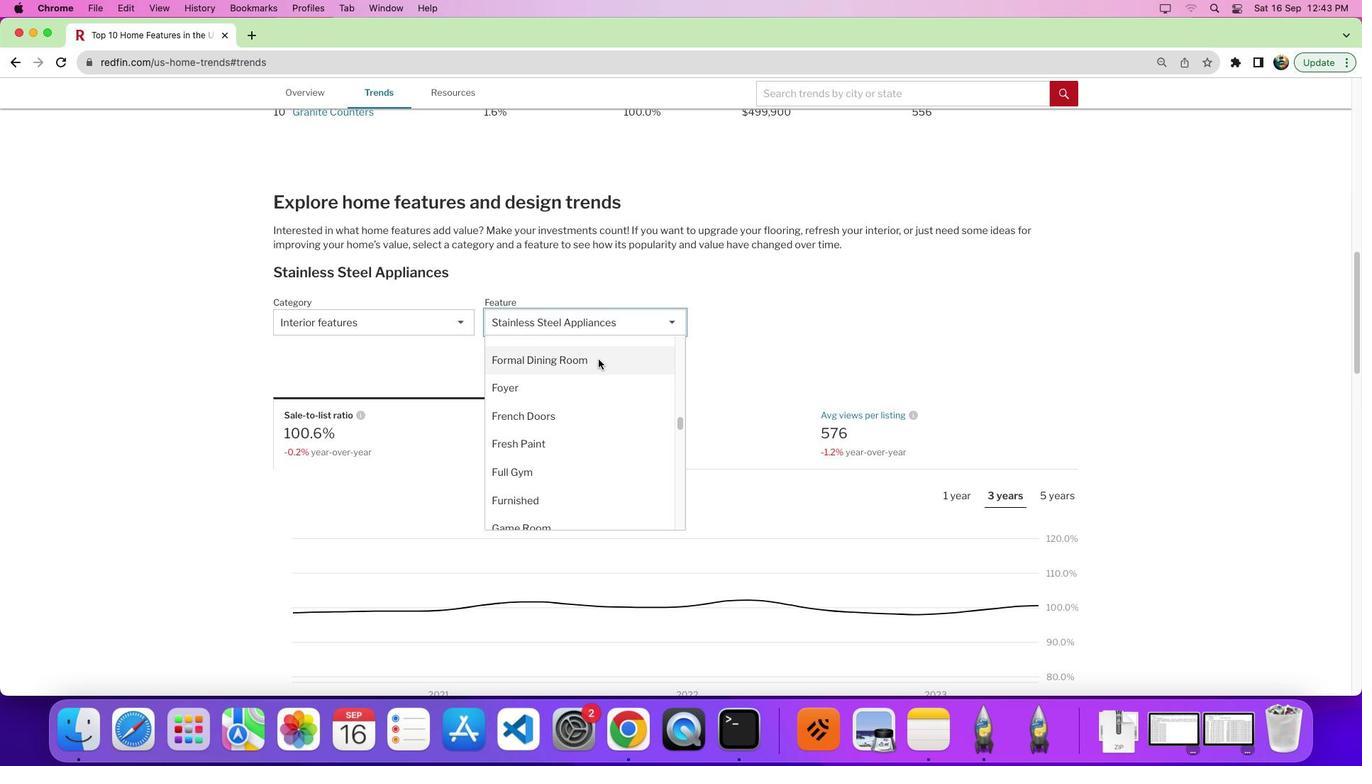 
Action: Mouse pressed left at (598, 359)
Screenshot: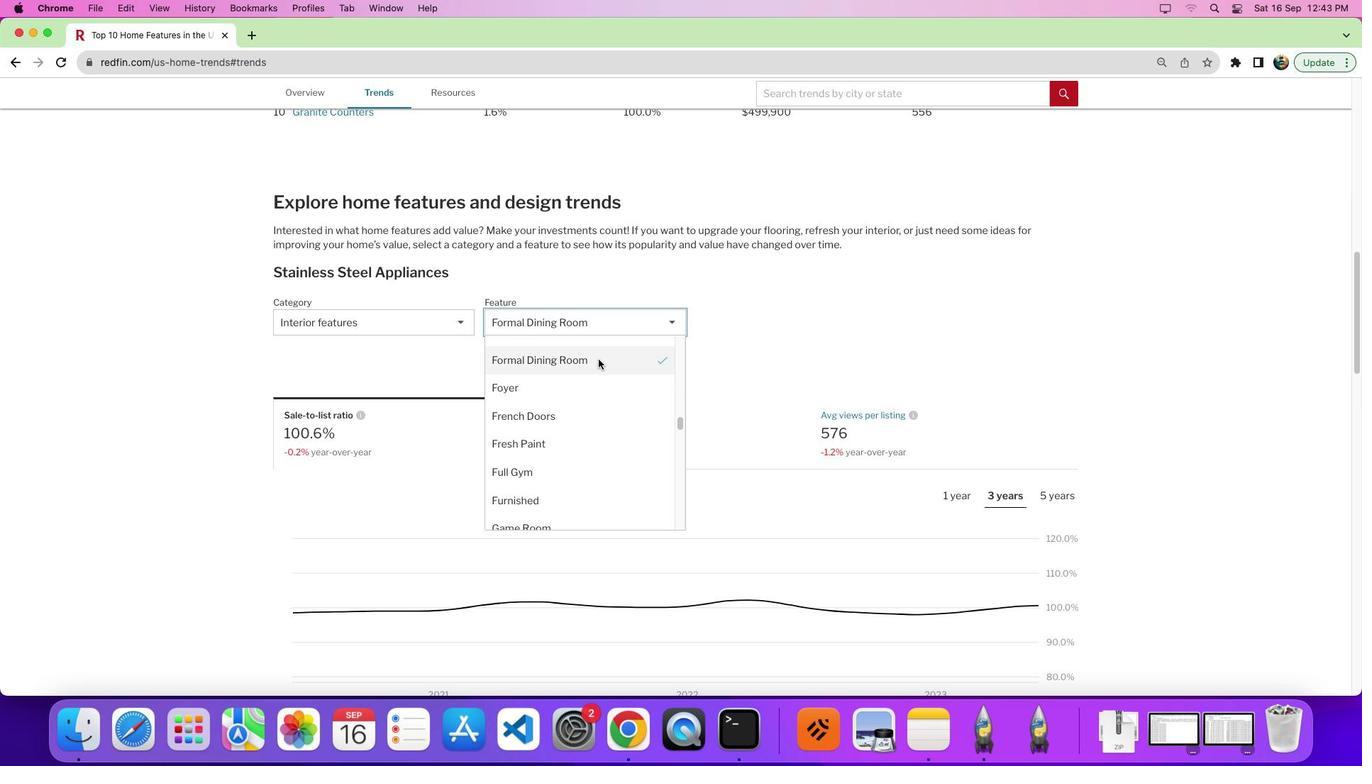 
Action: Mouse moved to (864, 436)
Screenshot: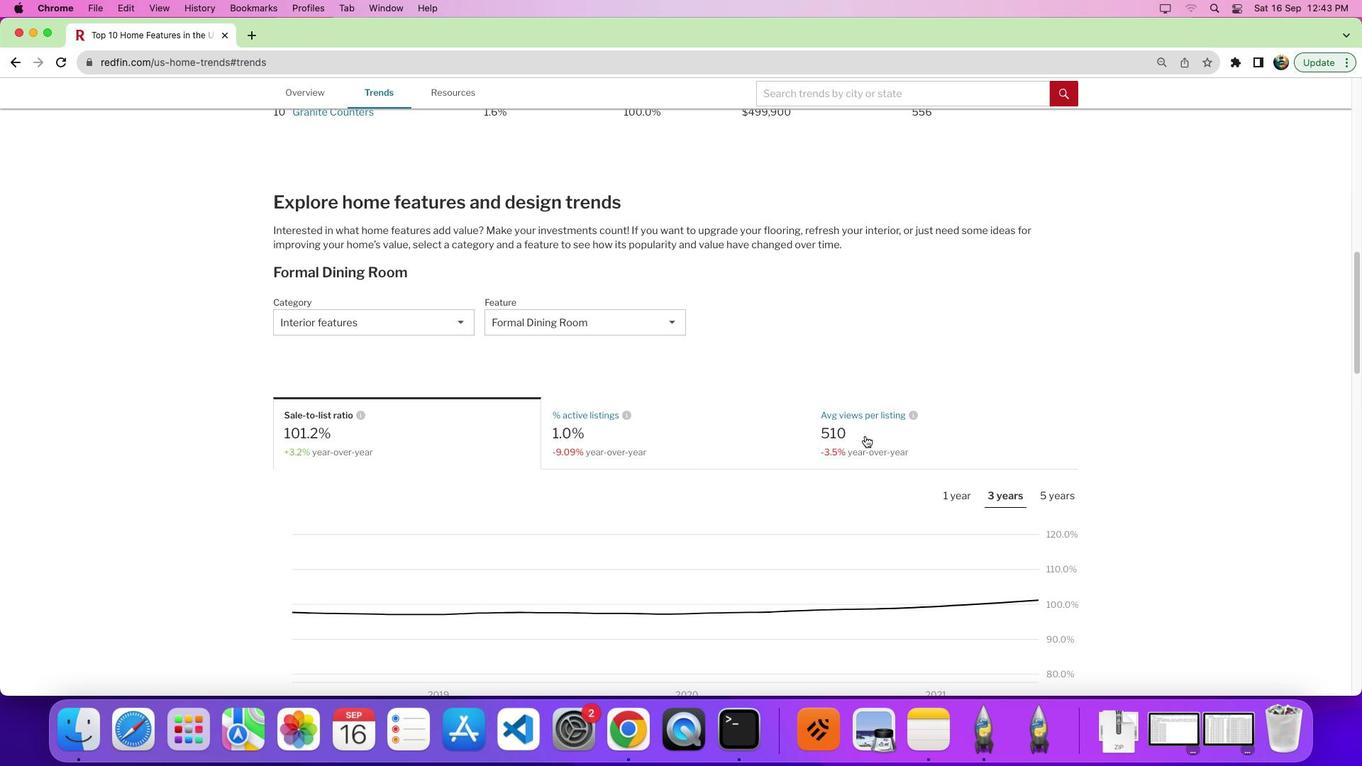 
Action: Mouse pressed left at (864, 436)
Screenshot: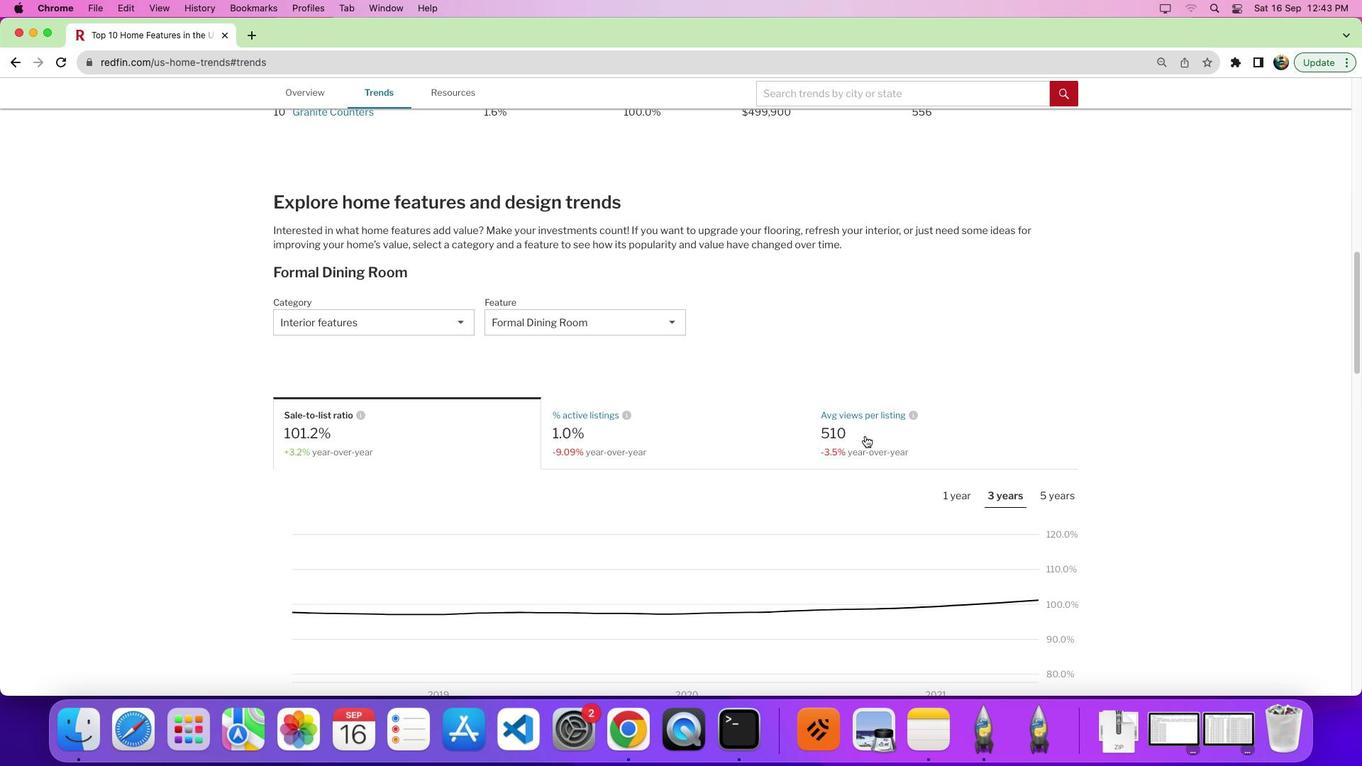 
Action: Mouse moved to (1040, 495)
Screenshot: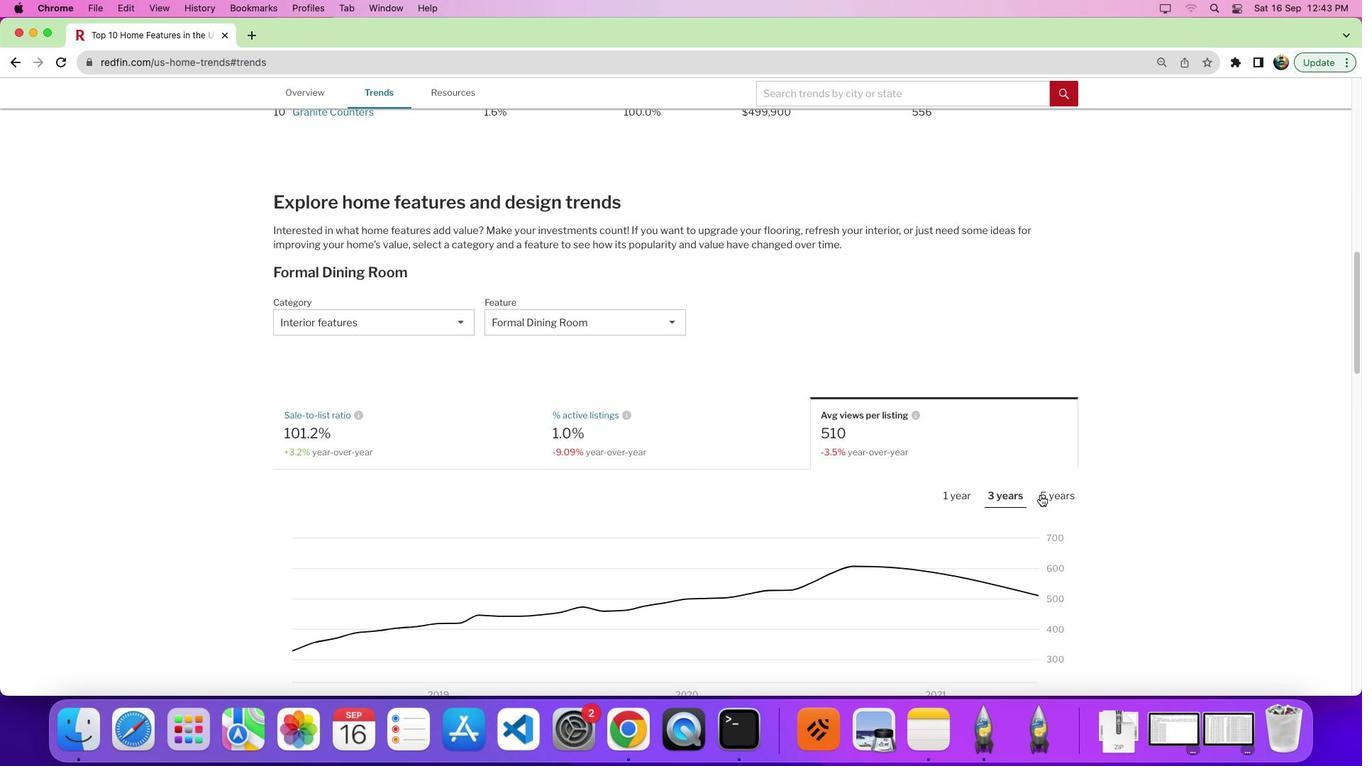 
Action: Mouse pressed left at (1040, 495)
Screenshot: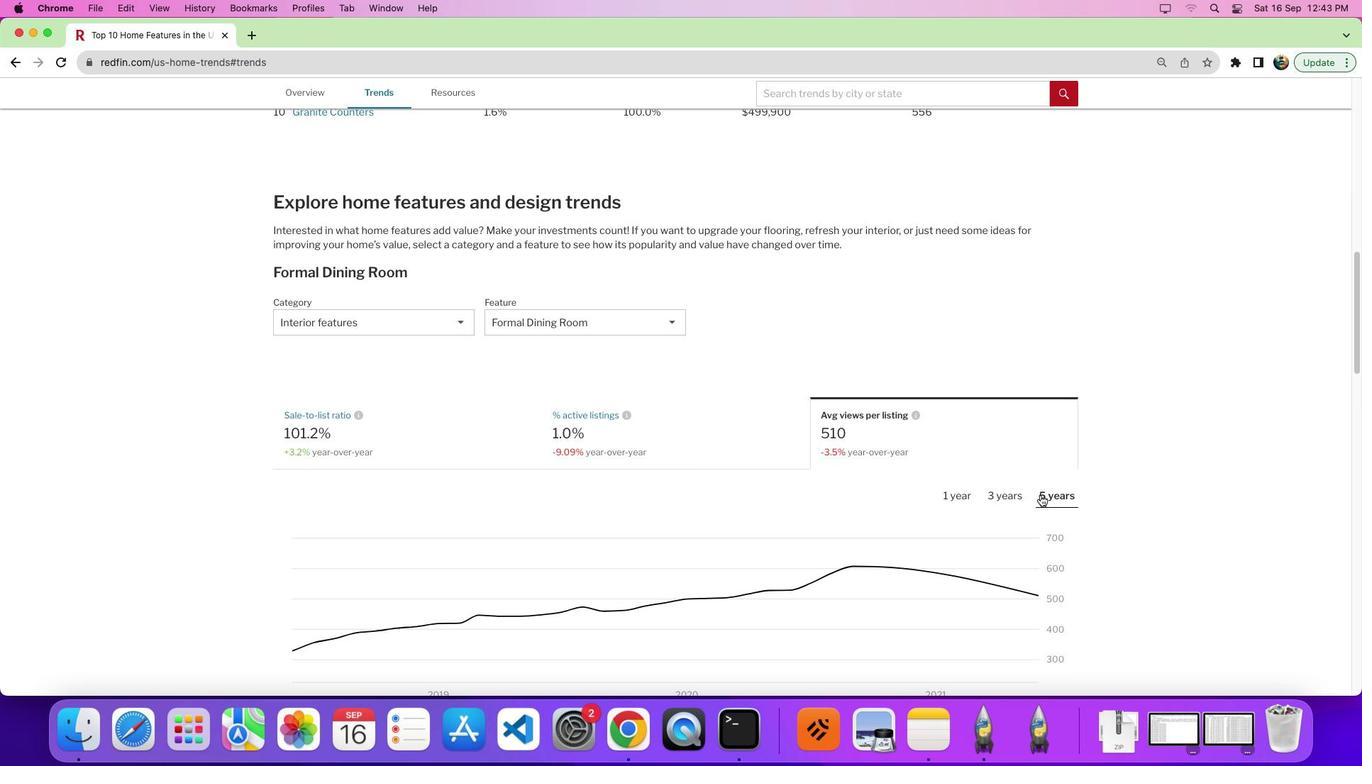 
Action: Mouse moved to (1020, 497)
Screenshot: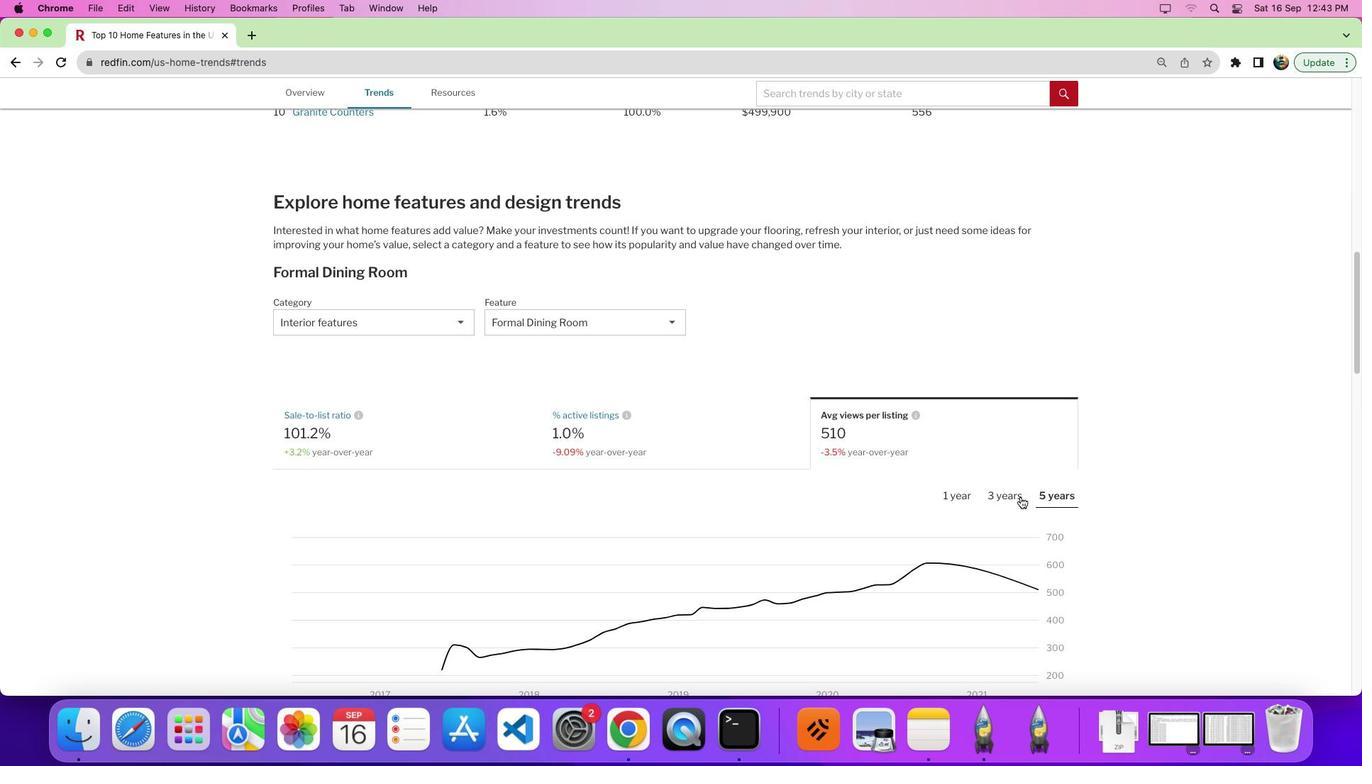 
Action: Mouse scrolled (1020, 497) with delta (0, 0)
Screenshot: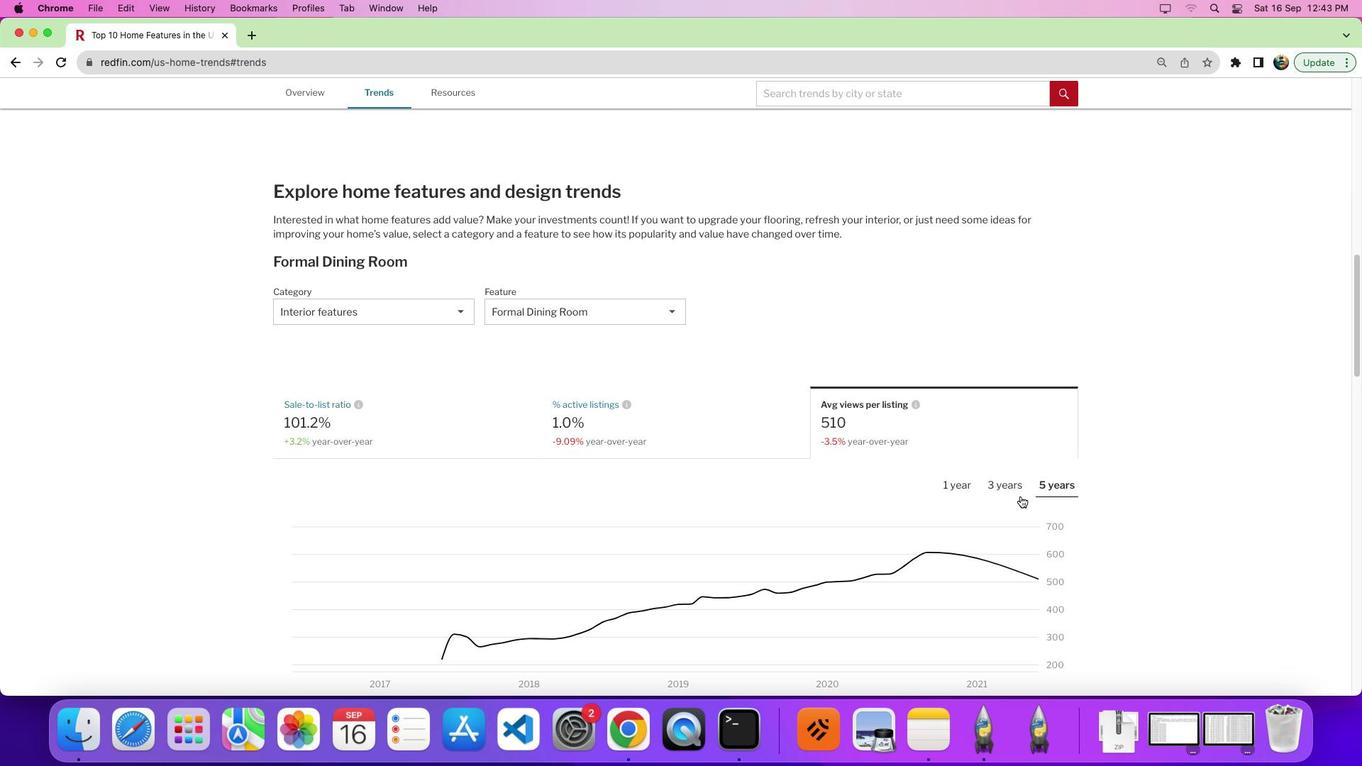 
Action: Mouse moved to (1020, 497)
Screenshot: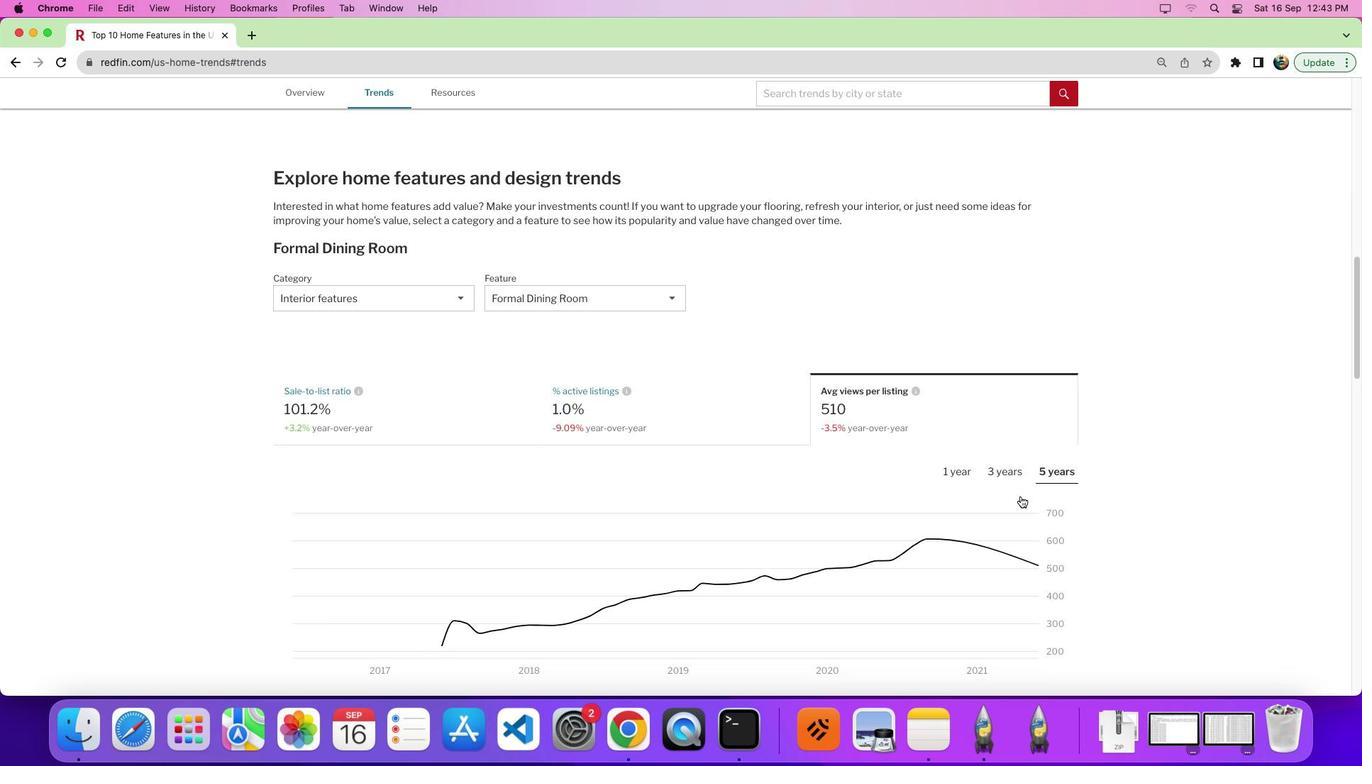 
Action: Mouse scrolled (1020, 497) with delta (0, 0)
Screenshot: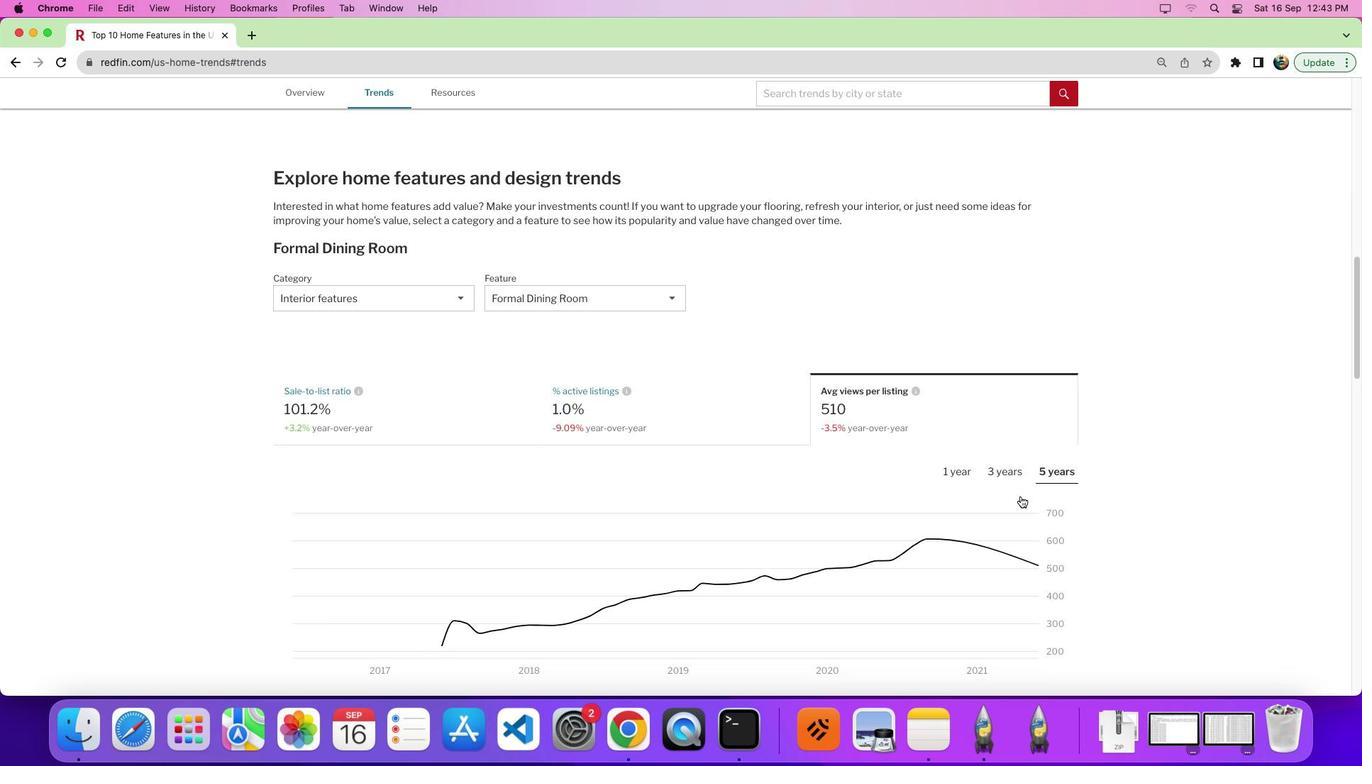 
Action: Mouse moved to (1021, 496)
Screenshot: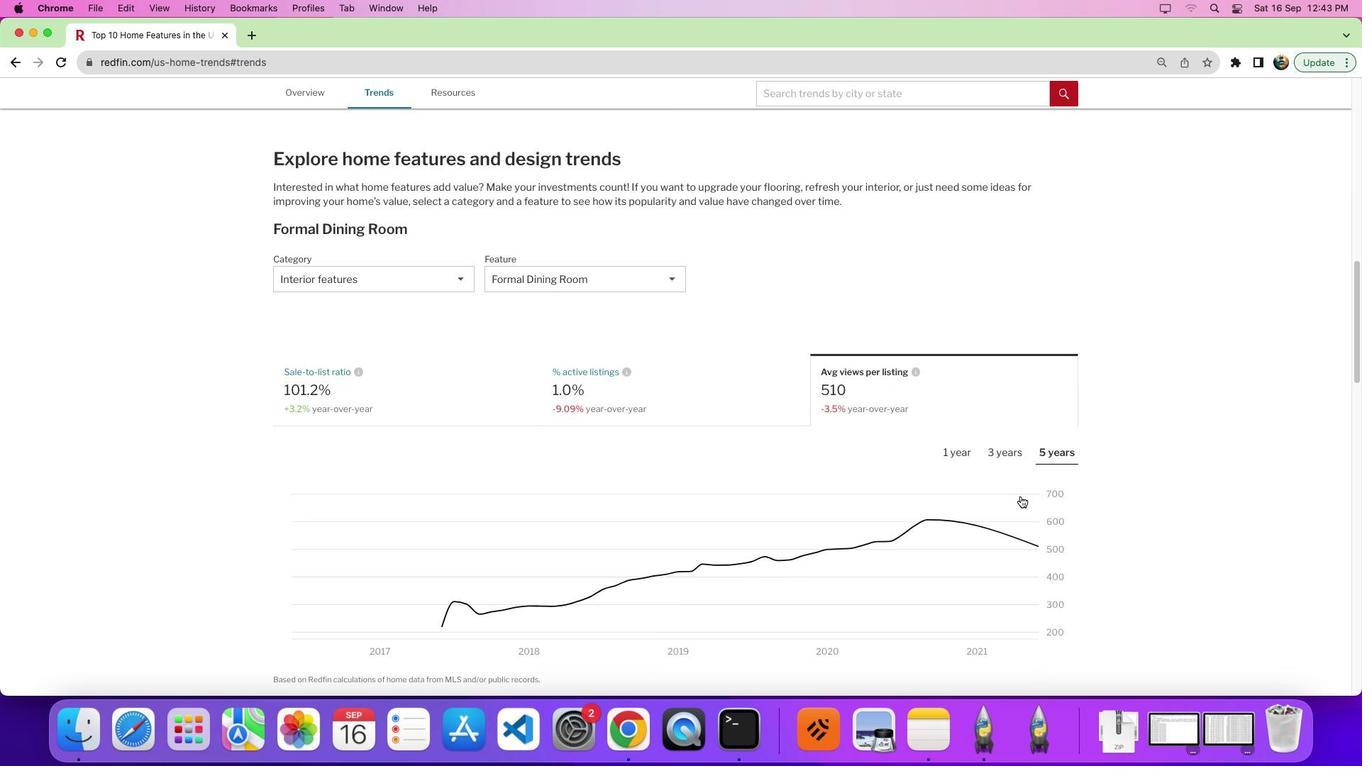 
Action: Mouse scrolled (1021, 496) with delta (0, 0)
Screenshot: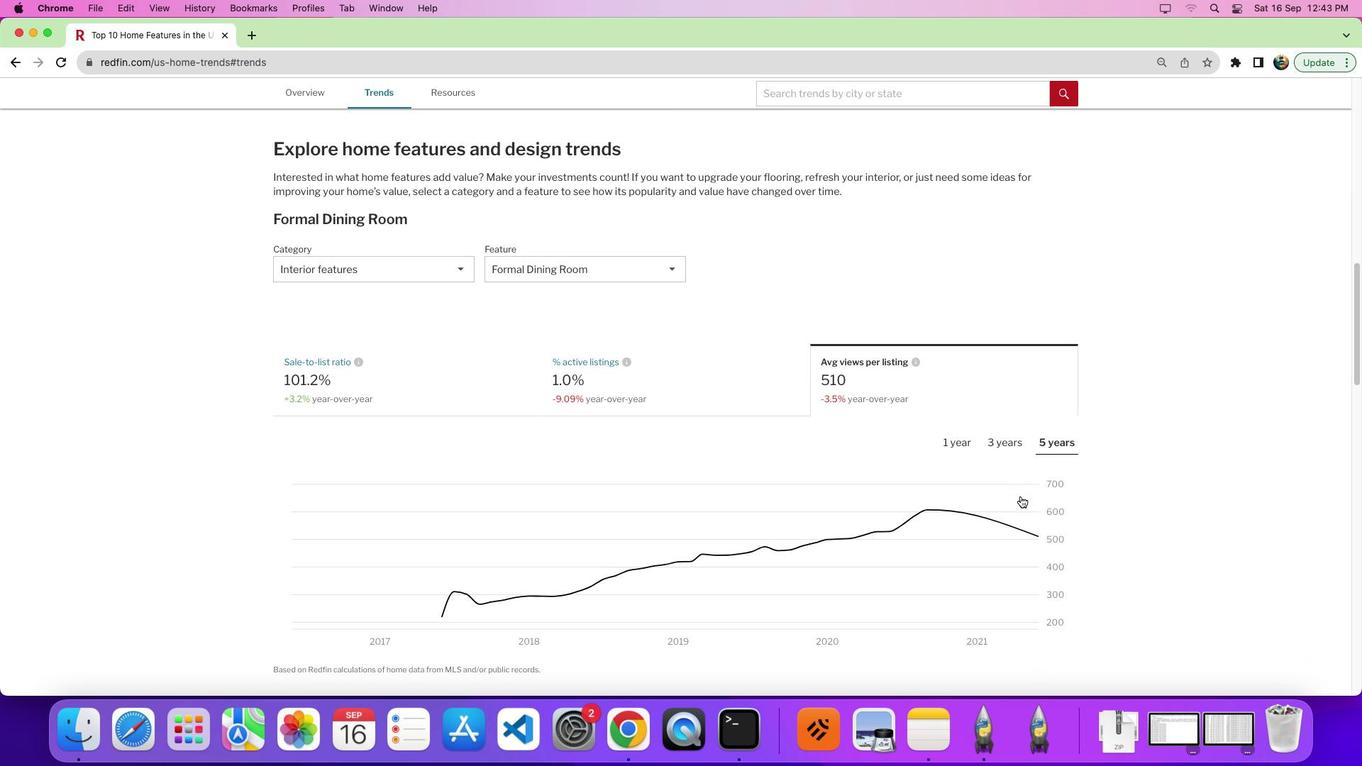 
Action: Mouse scrolled (1021, 496) with delta (0, 0)
Screenshot: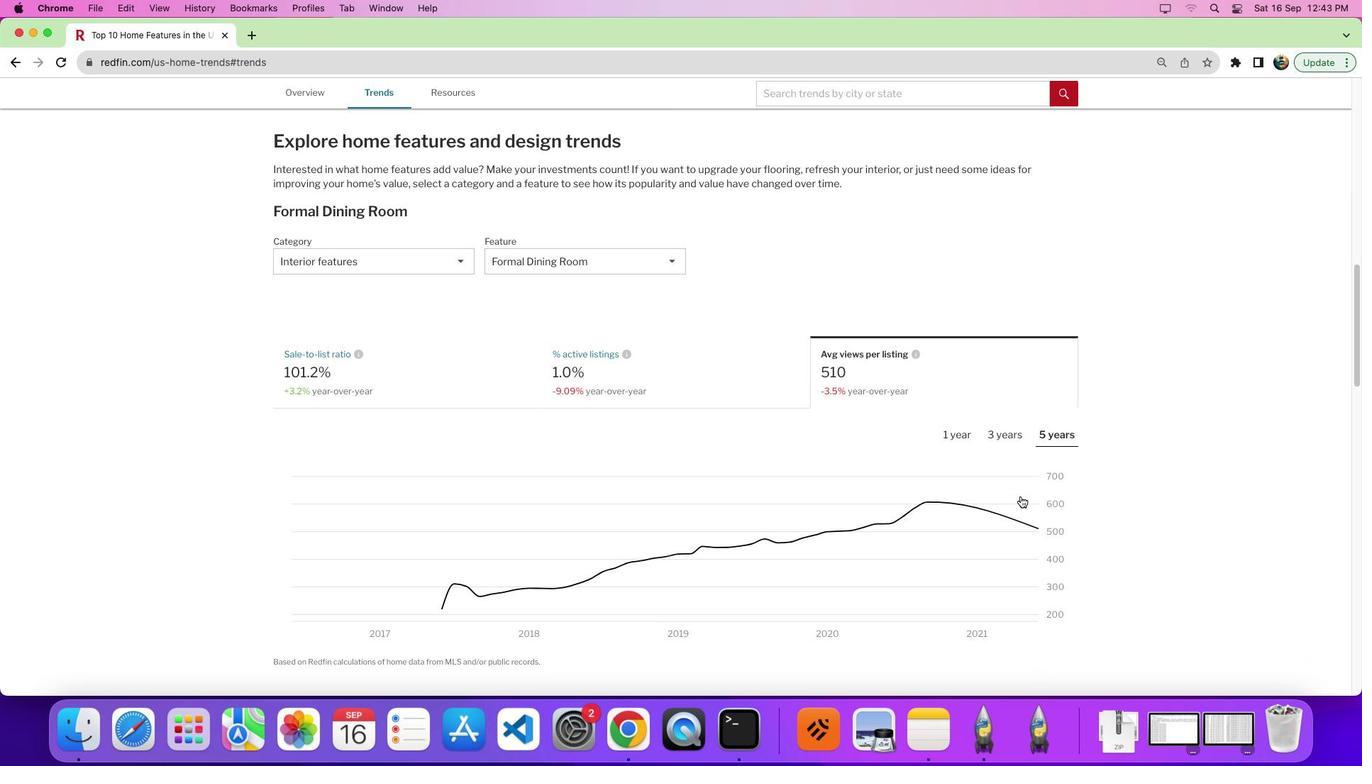 
Action: Mouse moved to (1020, 495)
Screenshot: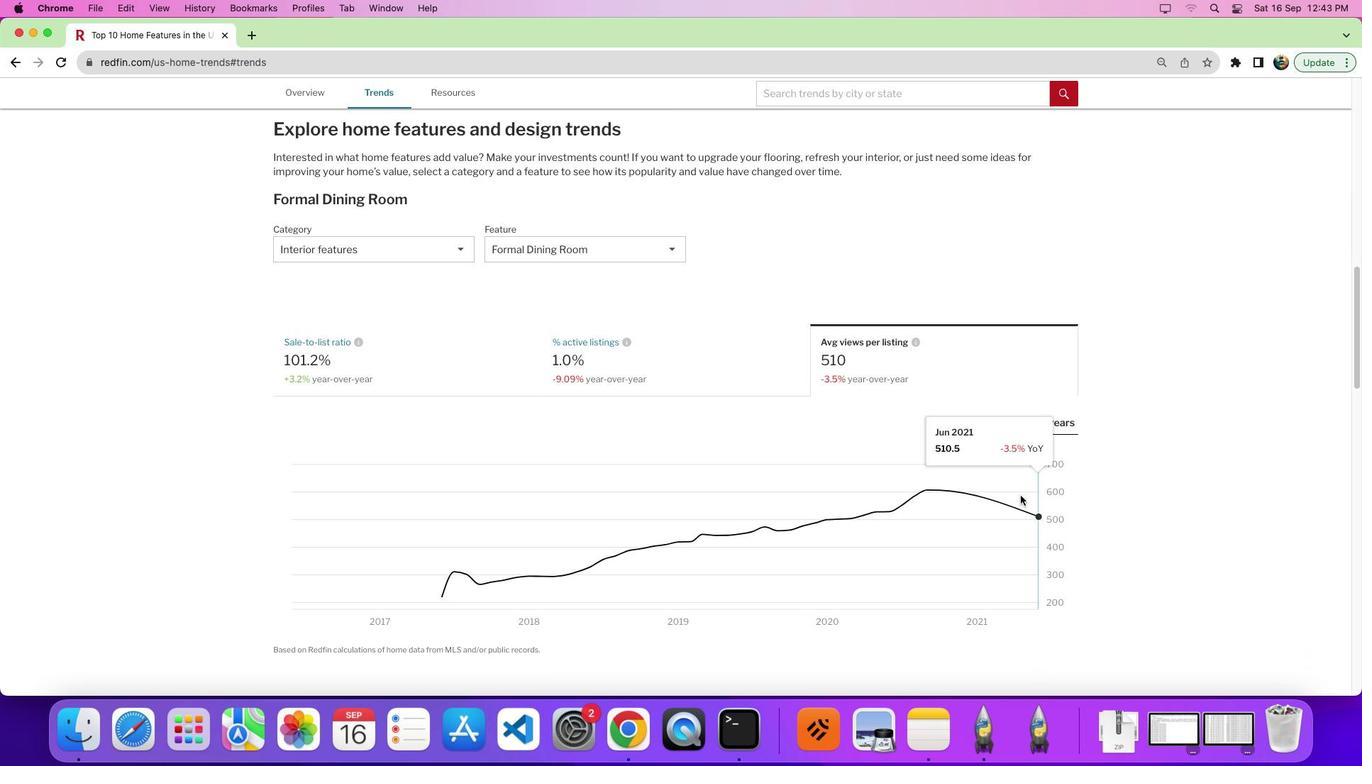 
